 Task: Create a task  Implement a new network security system for a company , assign it to team member softage.5@softage.net in the project AgileFusion and update the status of the task to  On Track  , set the priority of the task to Low
Action: Mouse moved to (75, 461)
Screenshot: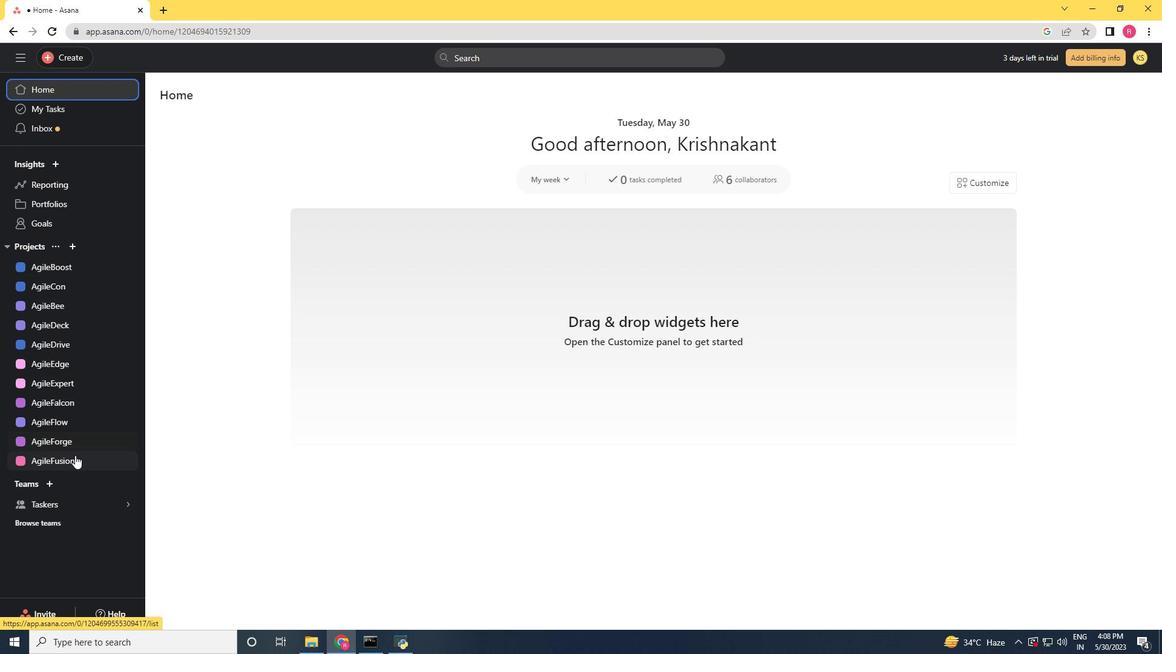 
Action: Mouse pressed left at (75, 461)
Screenshot: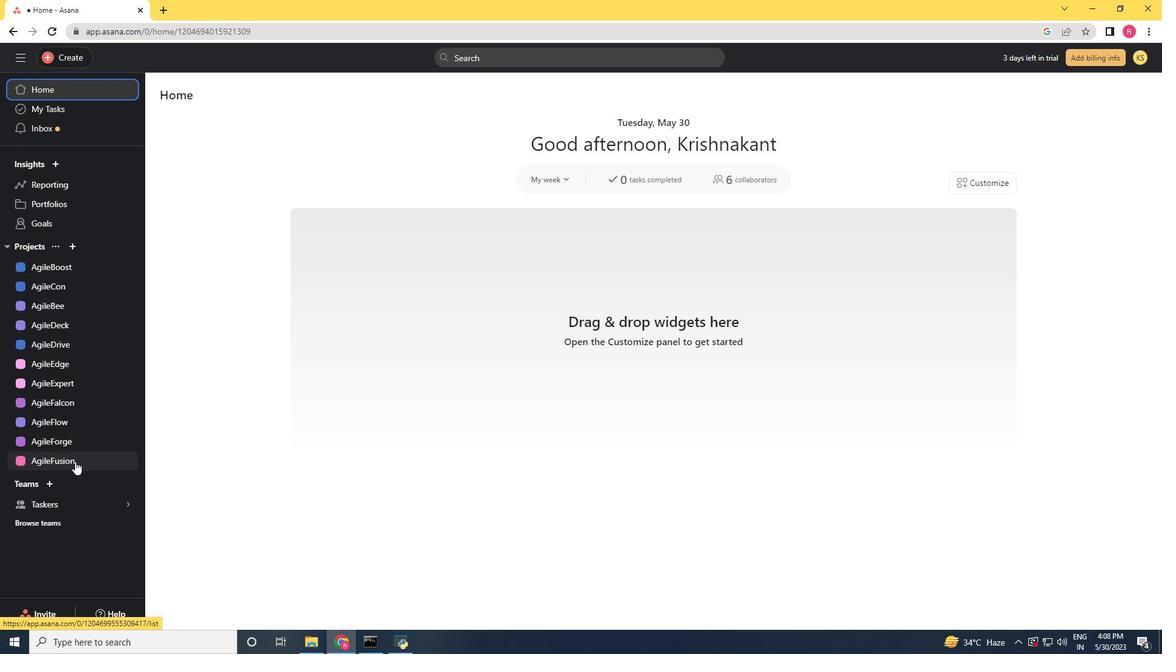 
Action: Mouse moved to (70, 59)
Screenshot: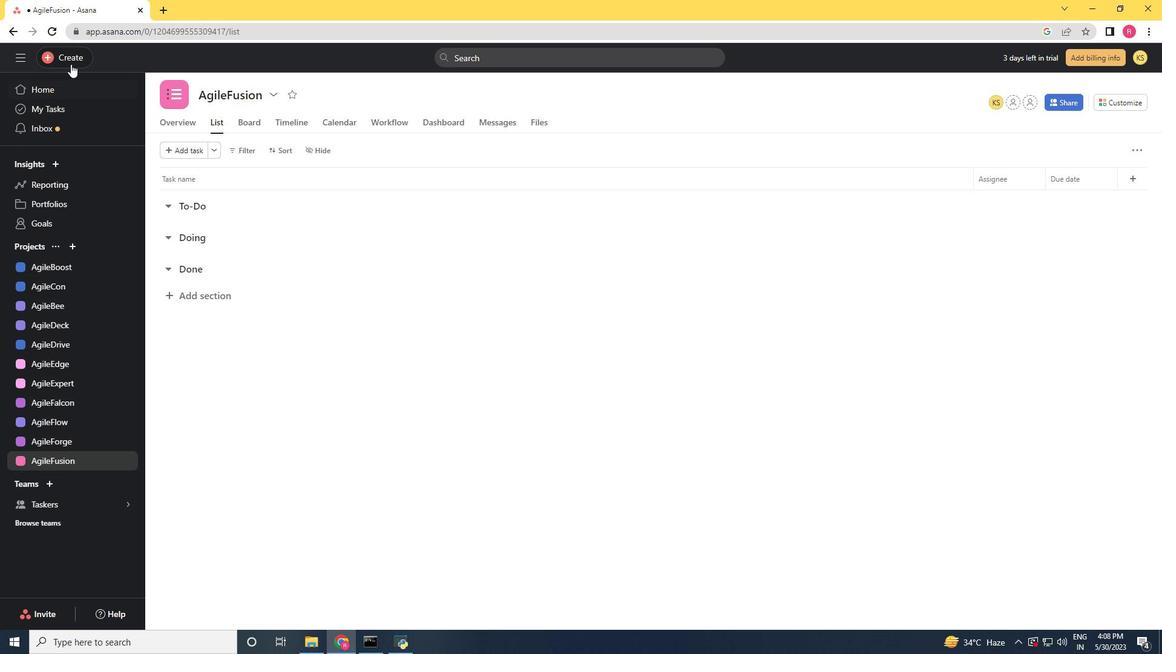 
Action: Mouse pressed left at (70, 59)
Screenshot: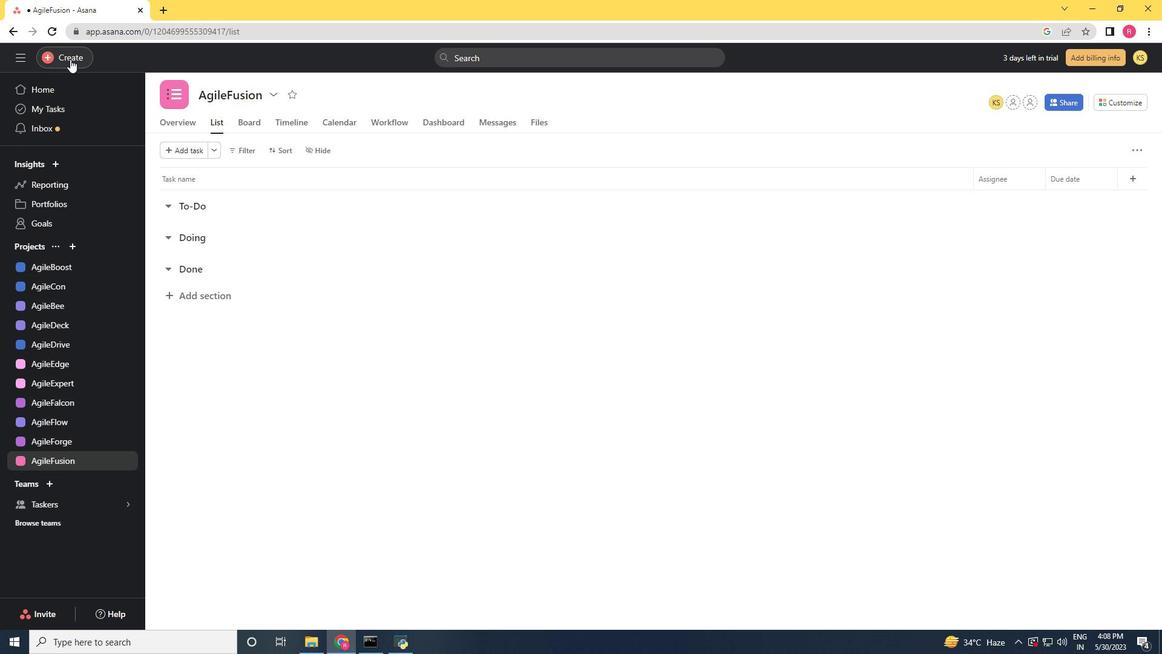 
Action: Mouse moved to (119, 61)
Screenshot: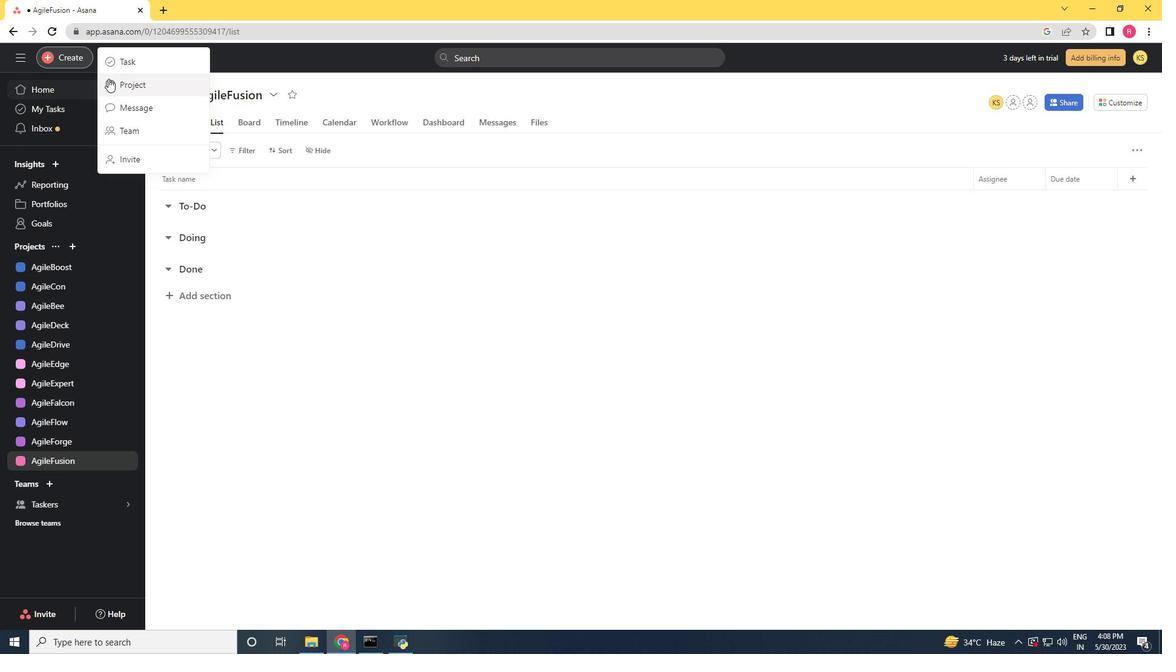 
Action: Mouse pressed left at (119, 61)
Screenshot: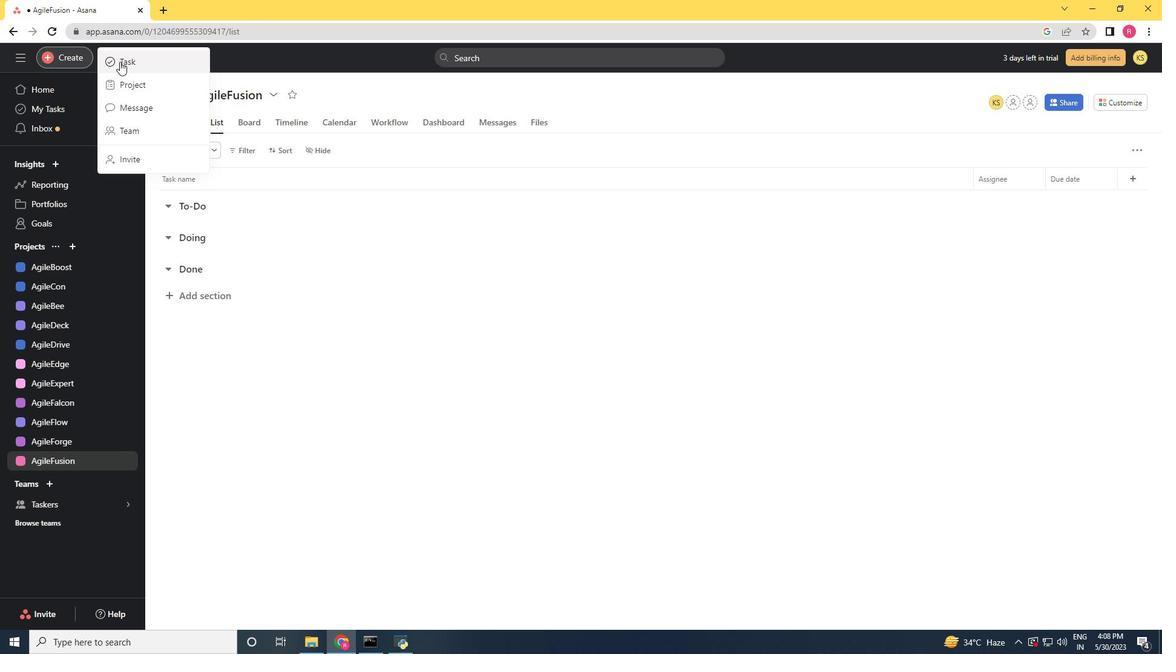 
Action: Key pressed <Key.shift><Key.shift><Key.shift><Key.shift><Key.shift><Key.shift><Key.shift><Key.shift><Key.shift><Key.shift><Key.shift><Key.shift><Key.shift><Key.shift><Key.shift><Key.shift>Implement<Key.space>a<Key.space>new<Key.space>network<Key.space>security<Key.space>system<Key.space>d<Key.backspace>foe<Key.backspace>r<Key.space>a<Key.space>company
Screenshot: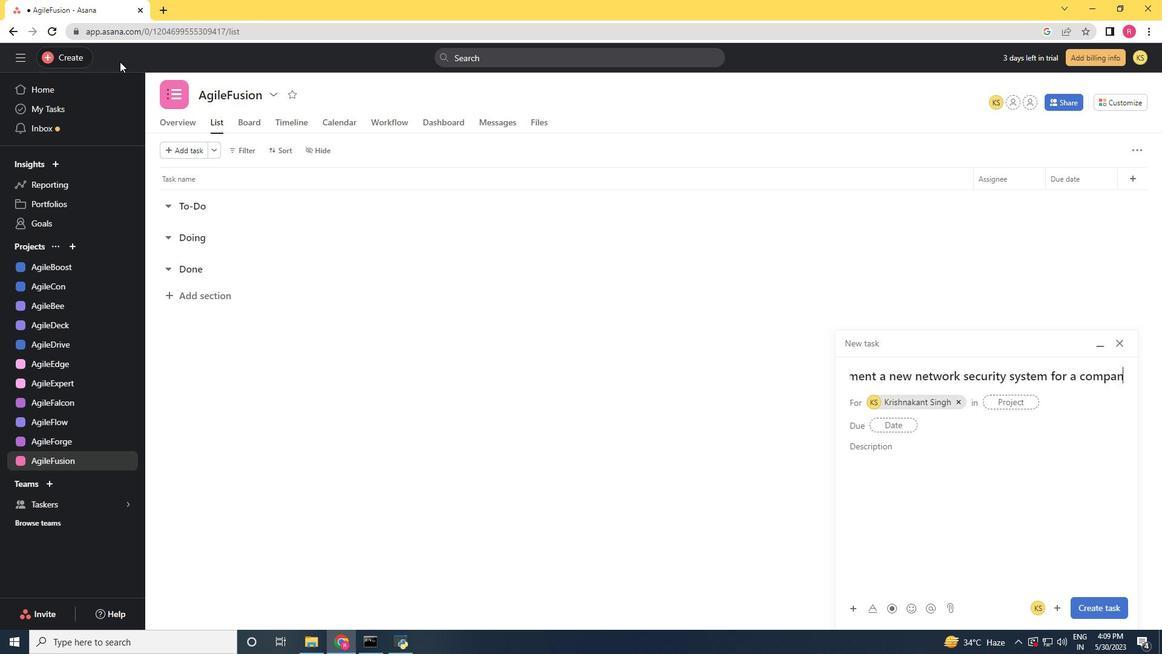 
Action: Mouse moved to (962, 403)
Screenshot: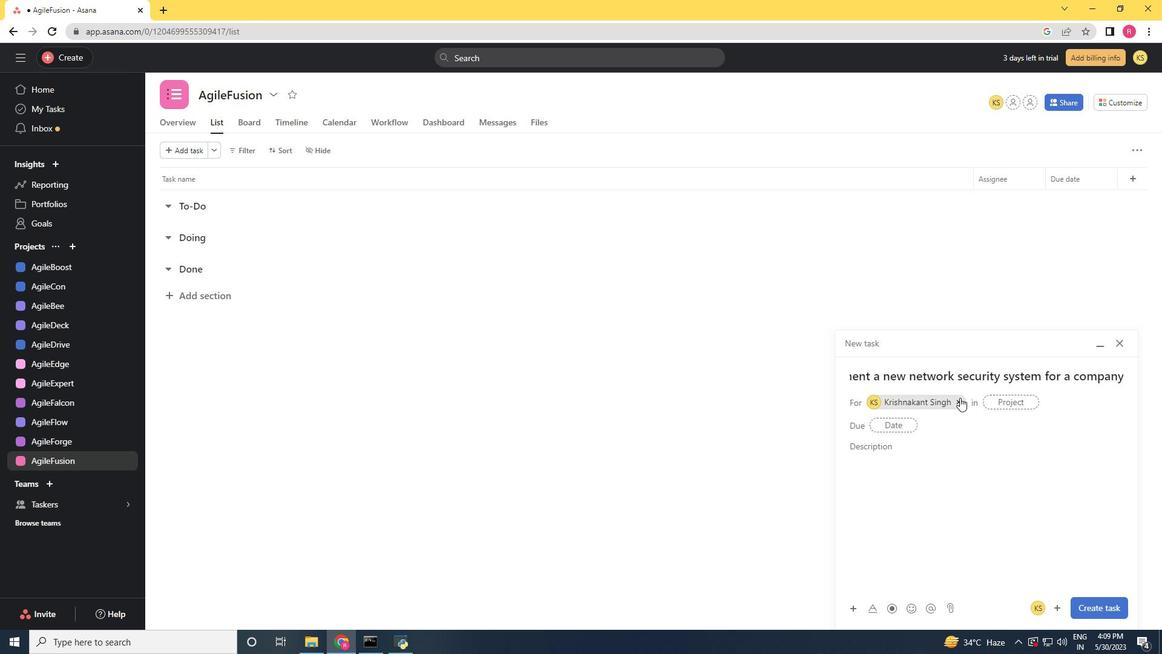 
Action: Mouse pressed left at (962, 403)
Screenshot: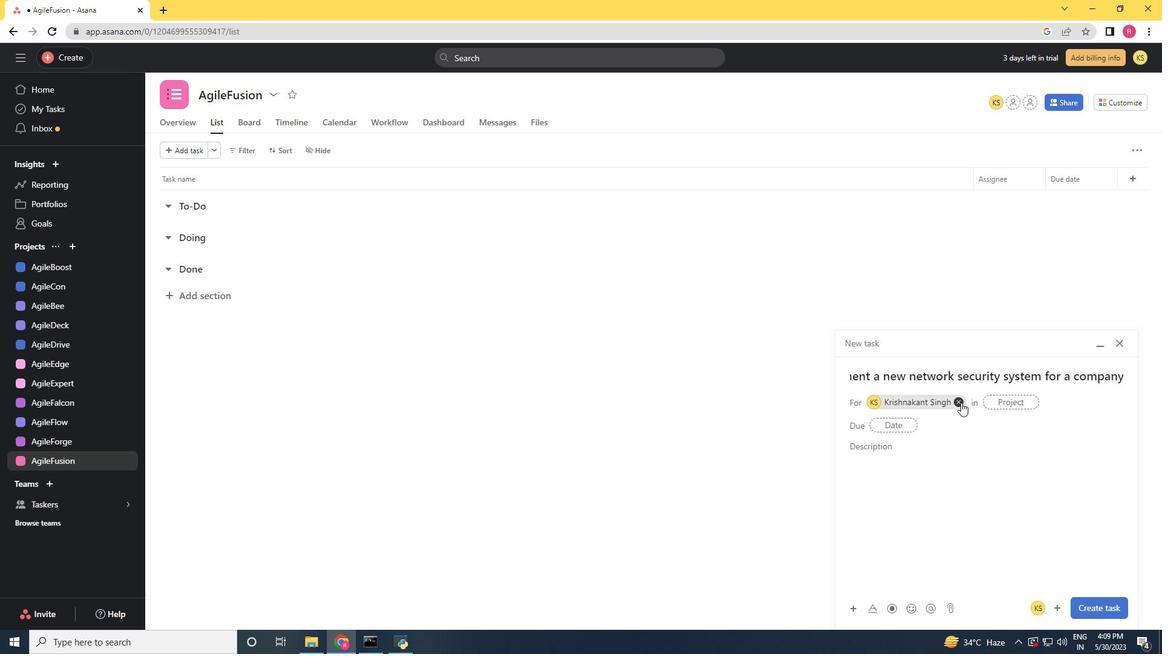 
Action: Mouse moved to (889, 402)
Screenshot: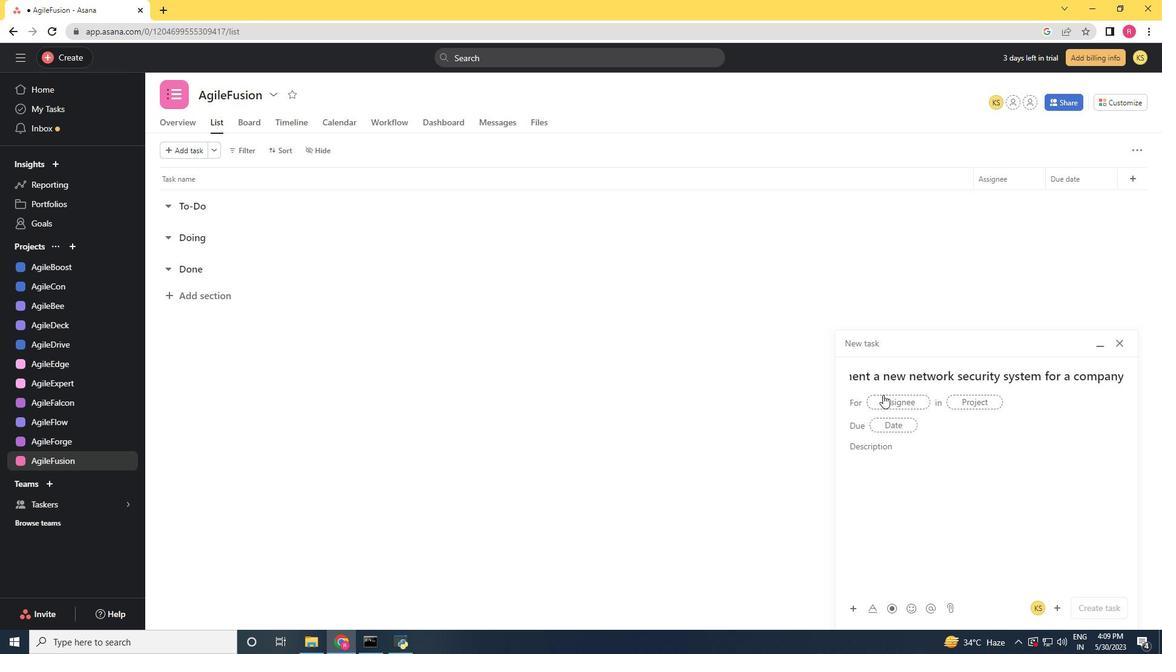 
Action: Mouse pressed left at (889, 402)
Screenshot: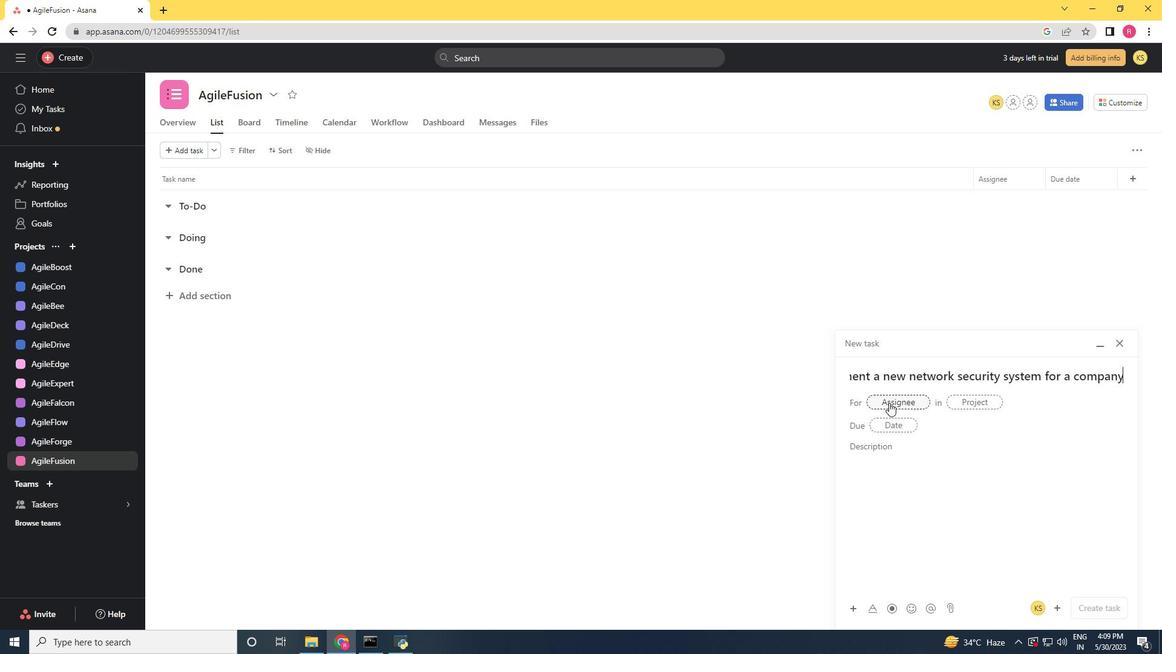 
Action: Key pressed softage.5<Key.shift>@sogatge.net
Screenshot: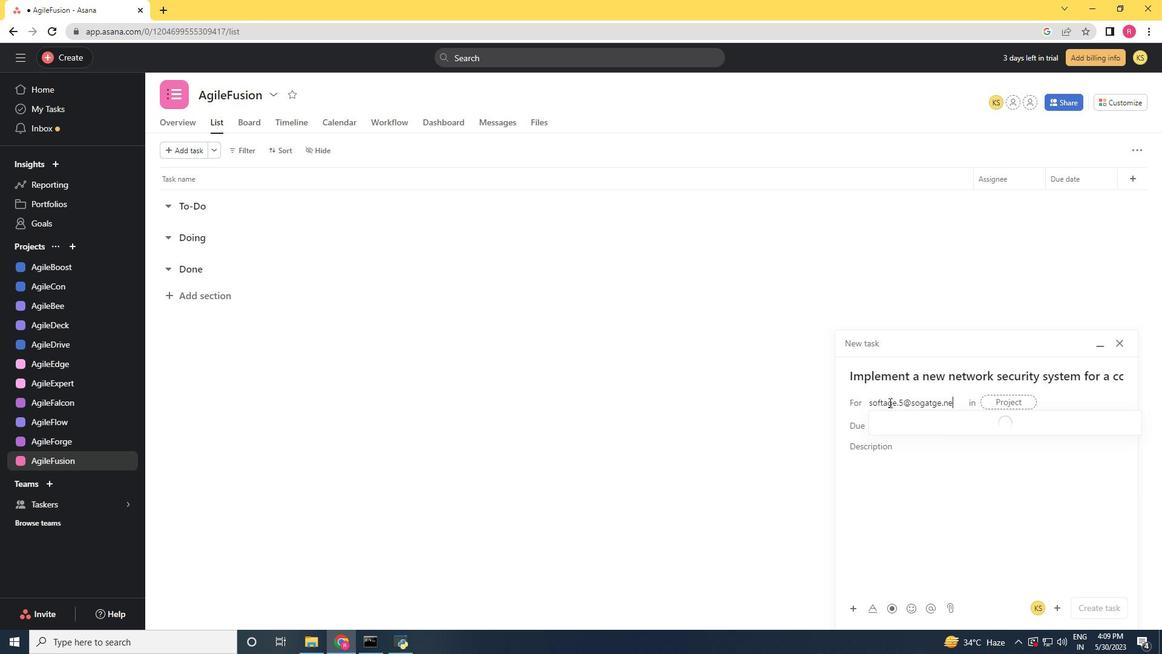 
Action: Mouse moved to (930, 405)
Screenshot: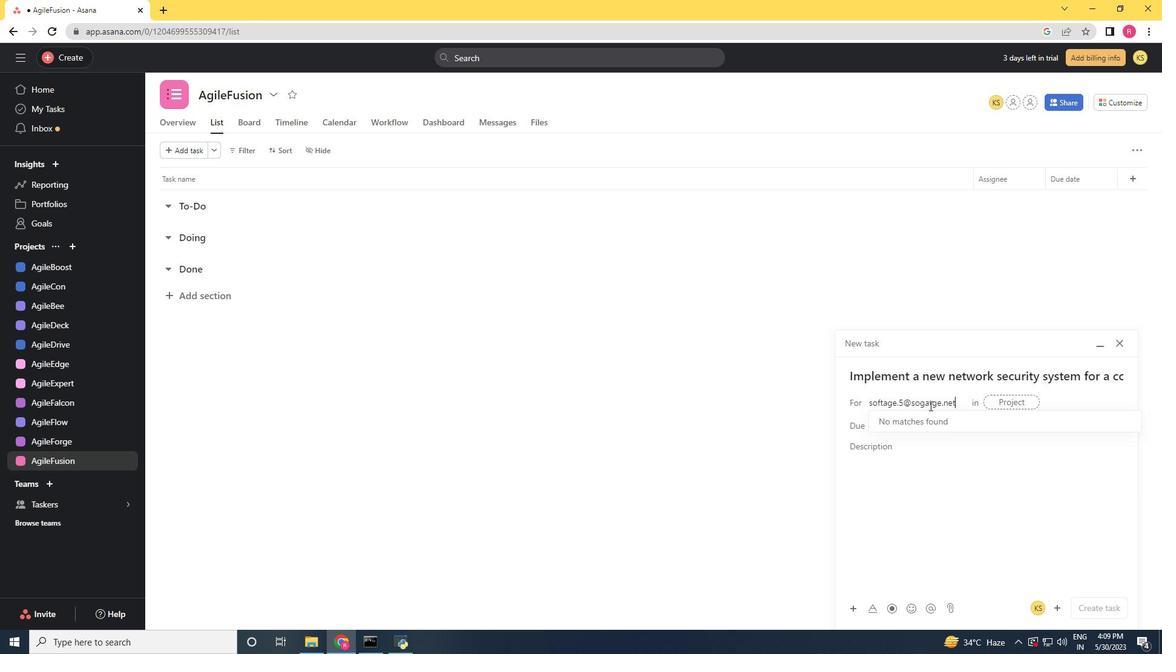 
Action: Mouse pressed left at (930, 405)
Screenshot: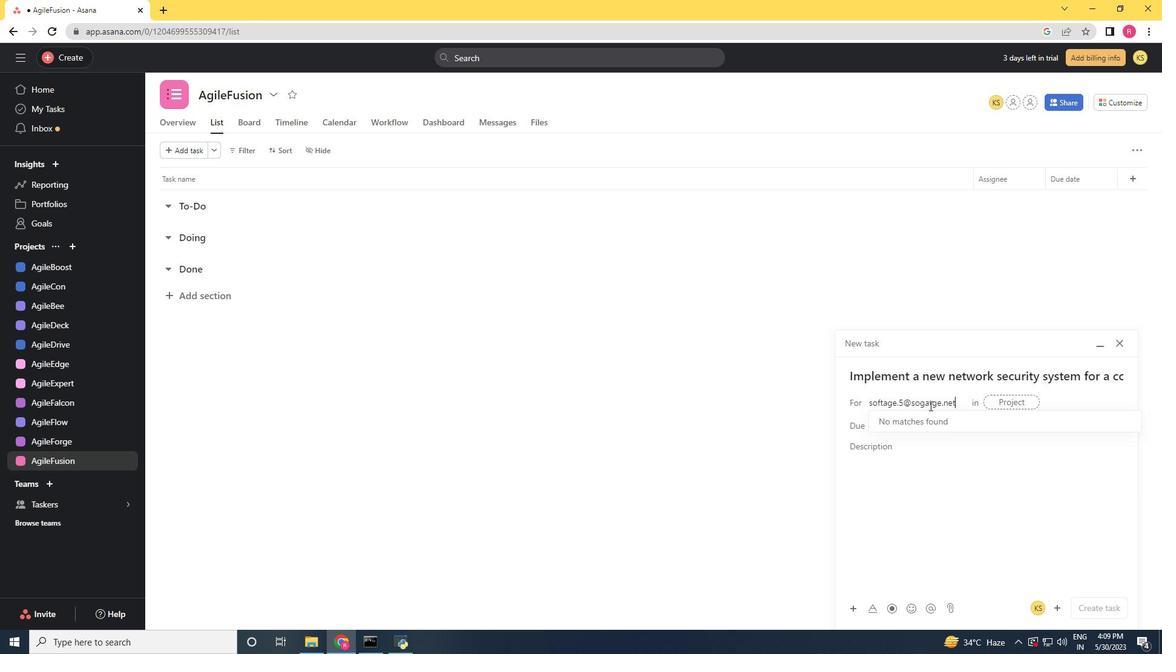 
Action: Key pressed <Key.backspace><Key.backspace>f
Screenshot: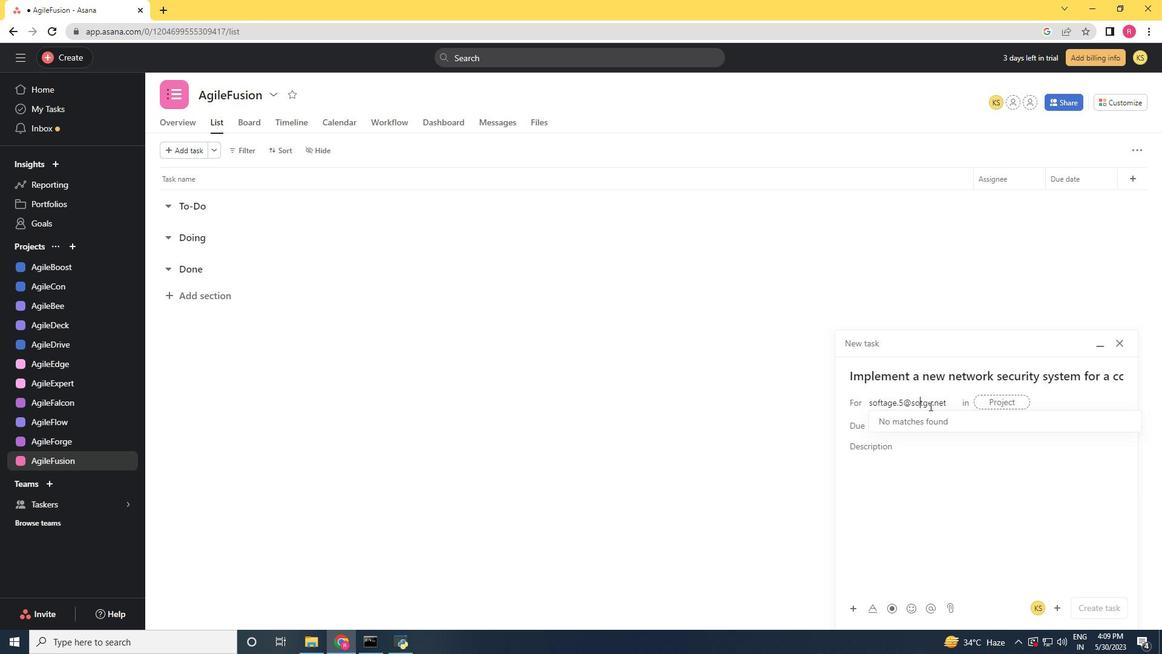 
Action: Mouse moved to (927, 403)
Screenshot: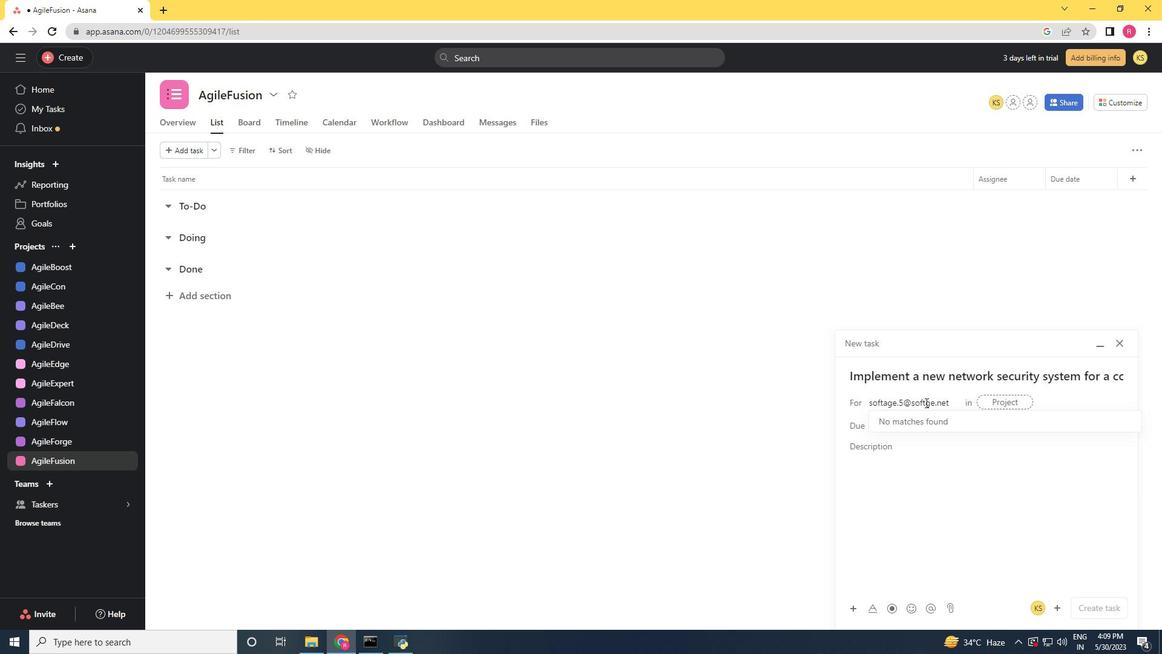 
Action: Mouse pressed left at (927, 403)
Screenshot: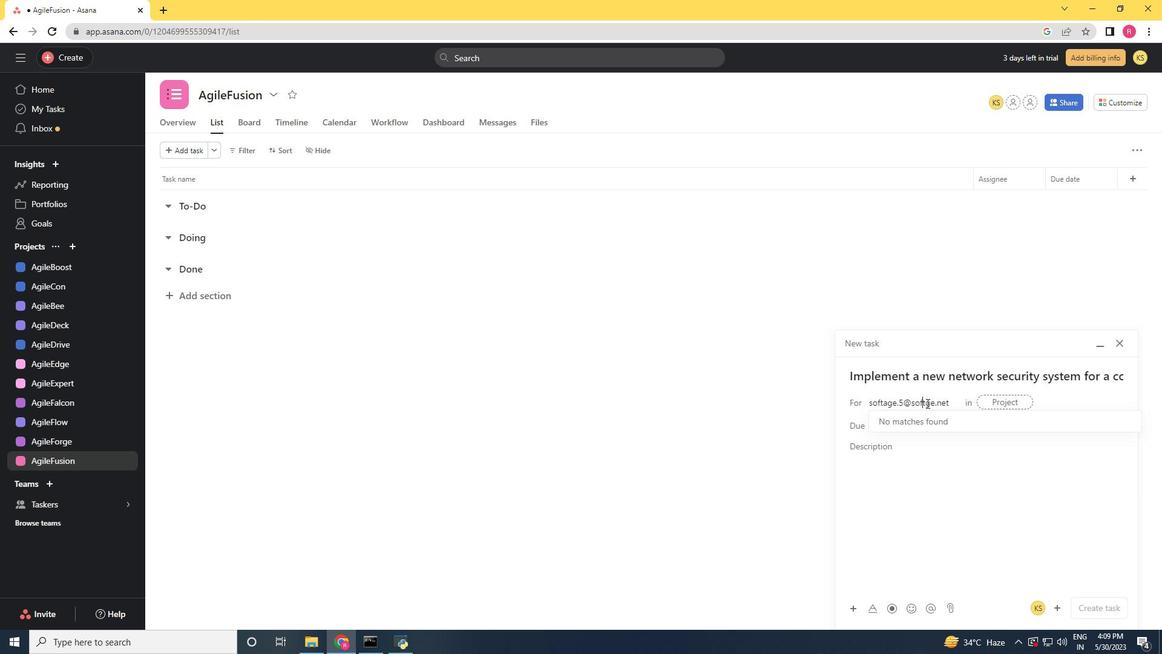 
Action: Key pressed a
Screenshot: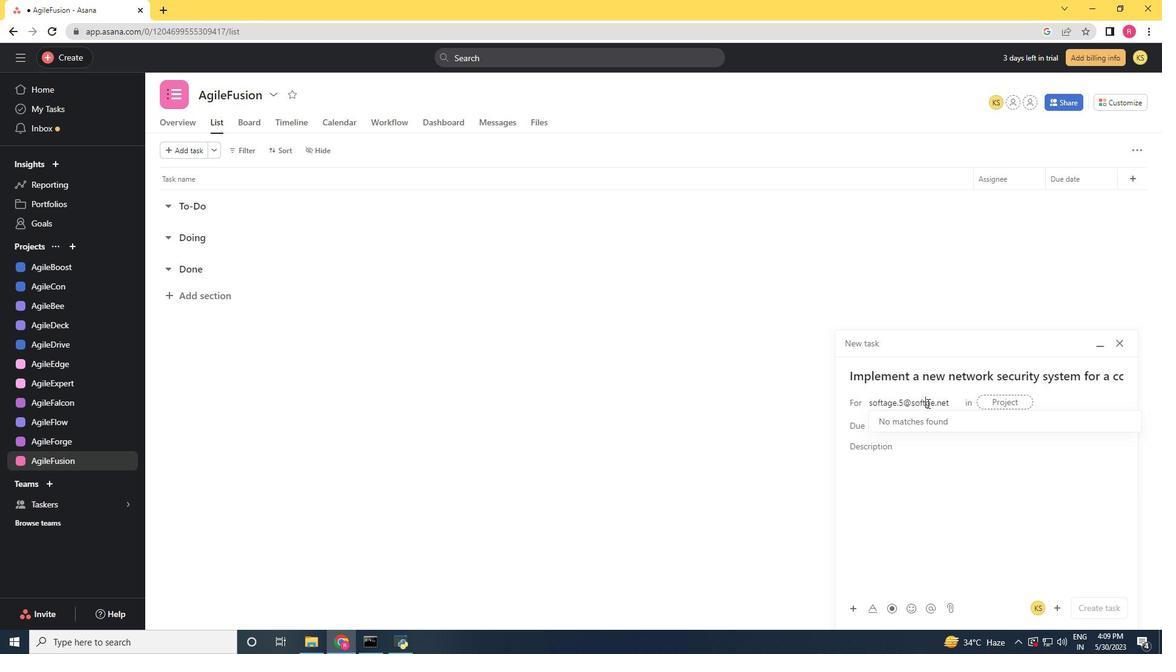 
Action: Mouse moved to (928, 423)
Screenshot: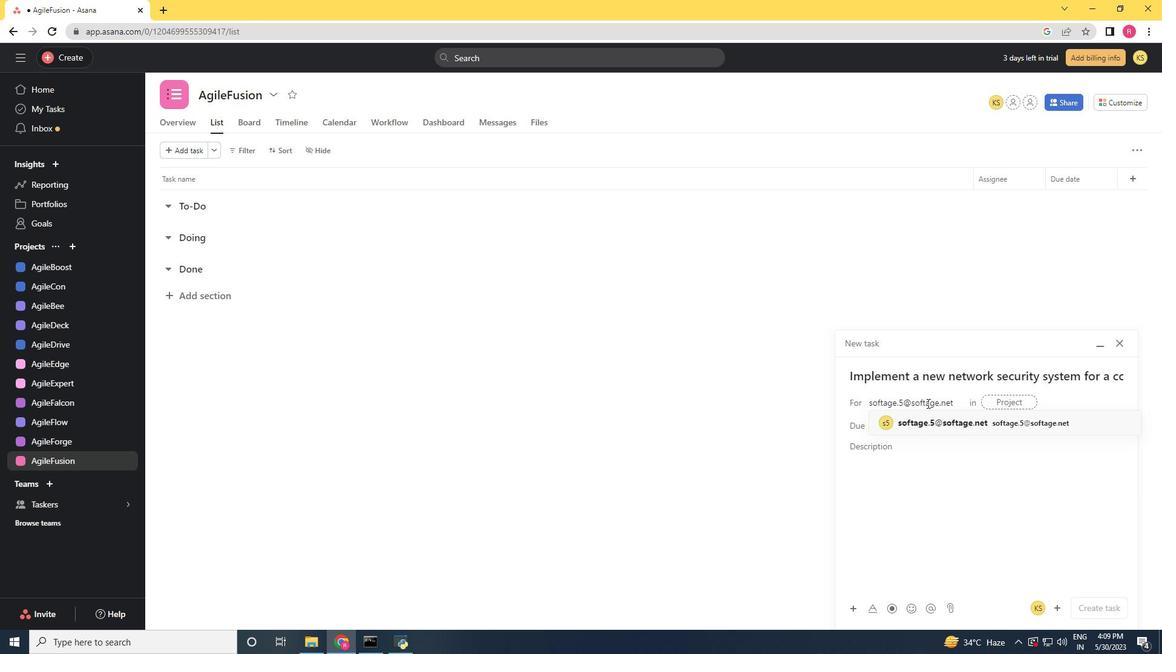 
Action: Mouse pressed left at (928, 423)
Screenshot: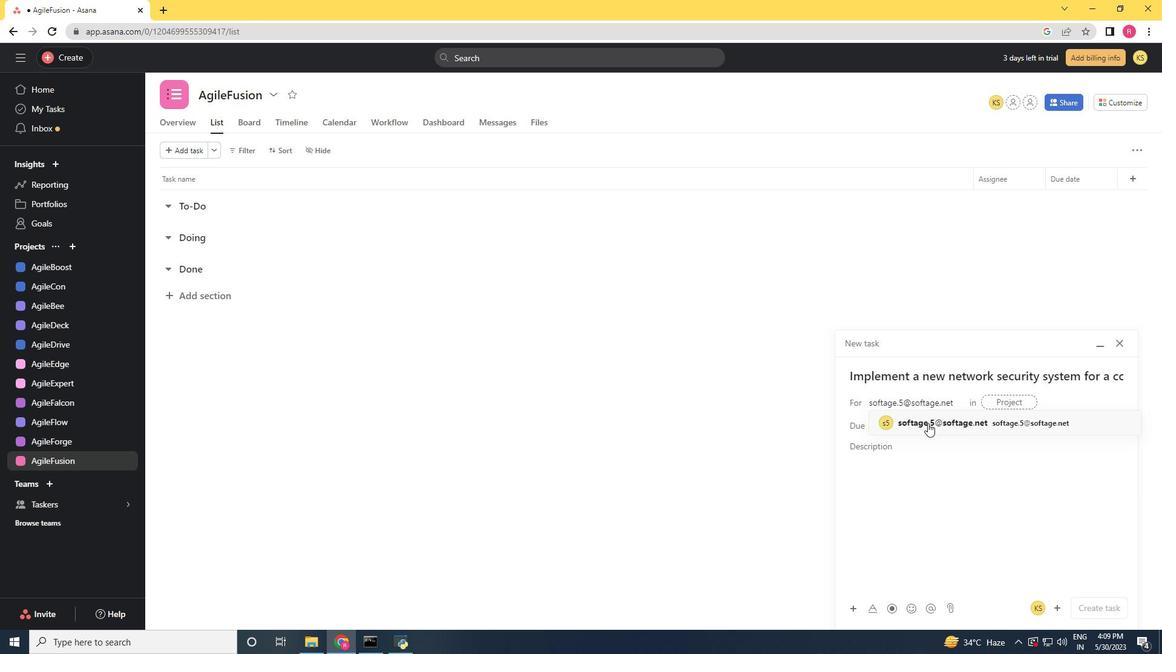 
Action: Mouse moved to (742, 424)
Screenshot: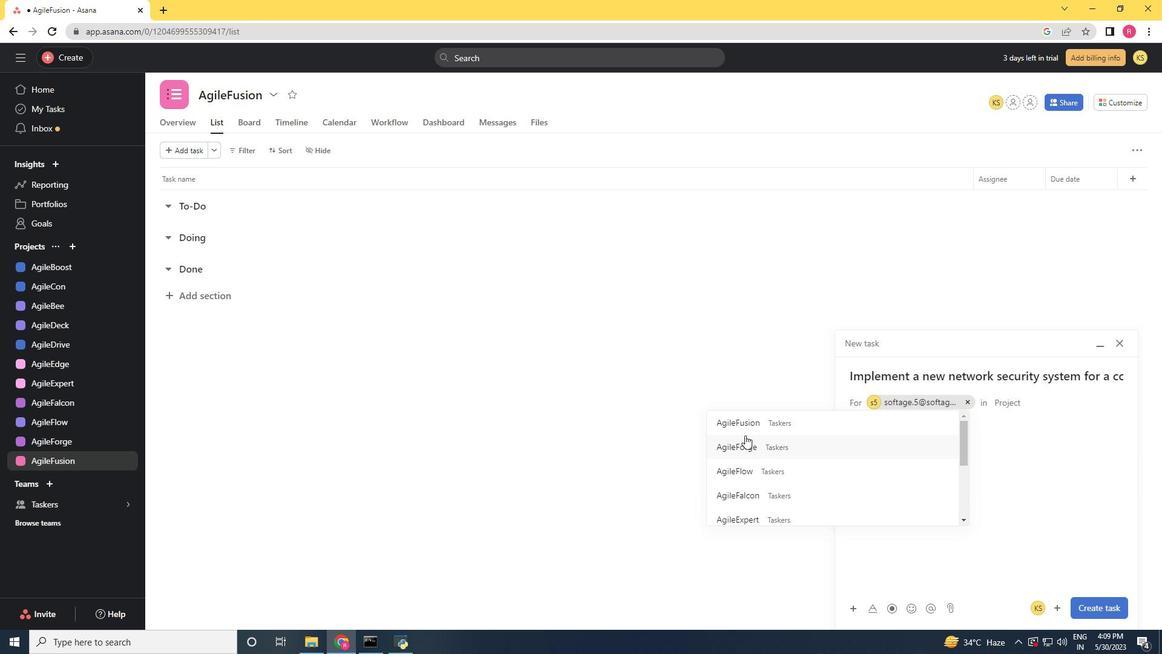 
Action: Mouse pressed left at (742, 424)
Screenshot: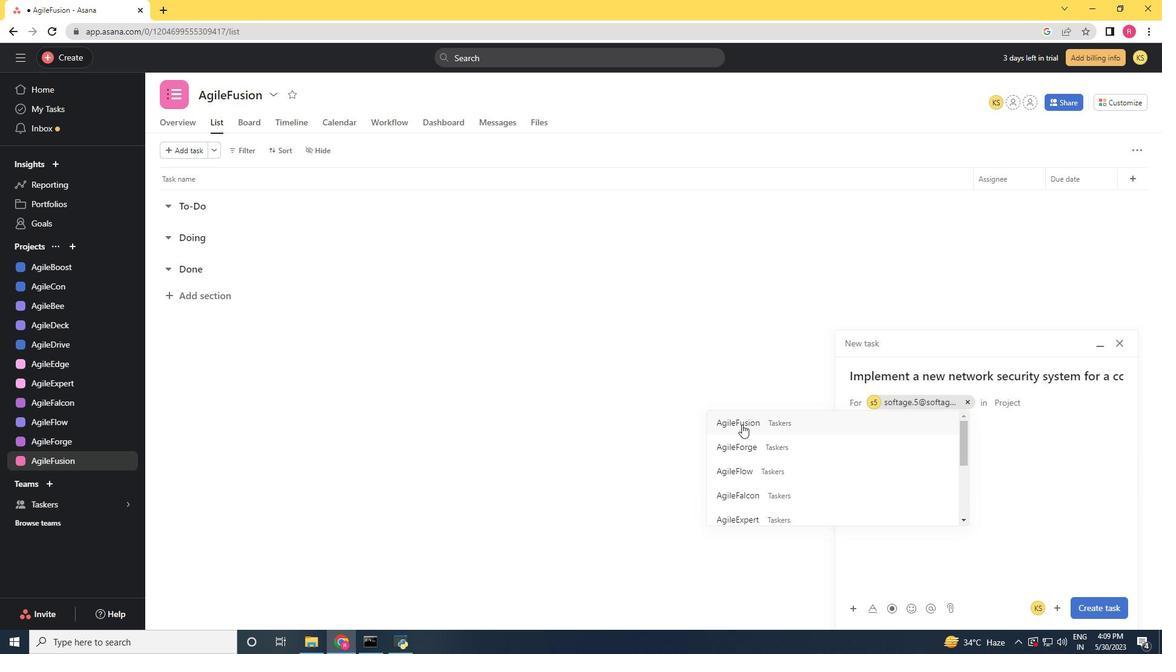 
Action: Mouse moved to (1094, 609)
Screenshot: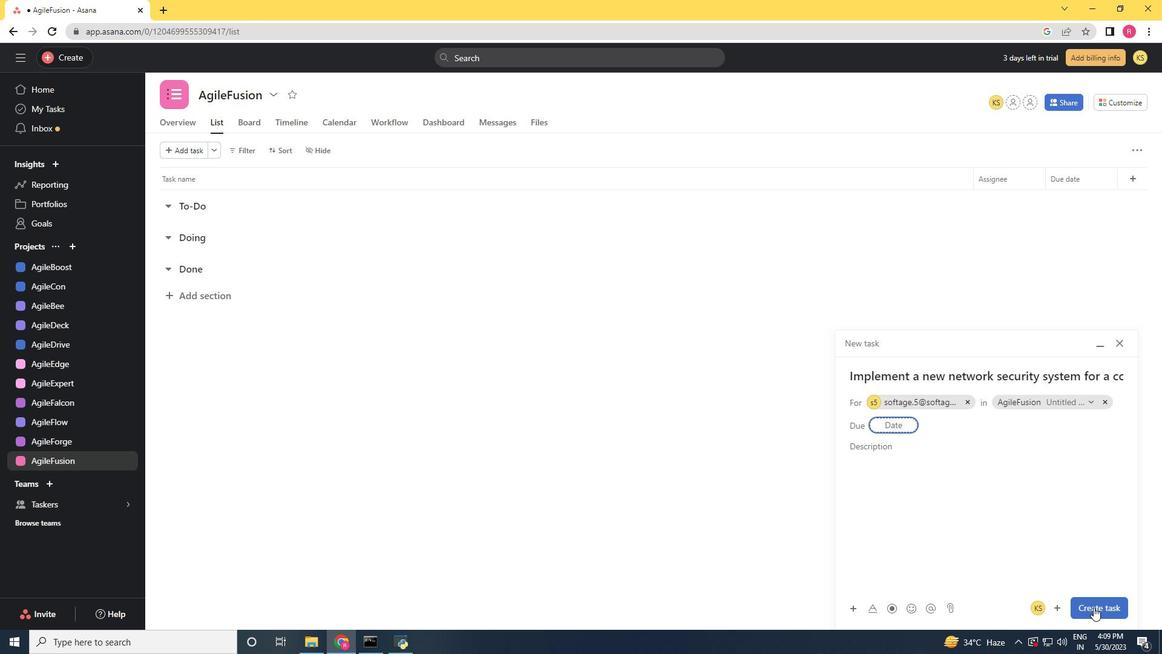 
Action: Mouse pressed left at (1094, 609)
Screenshot: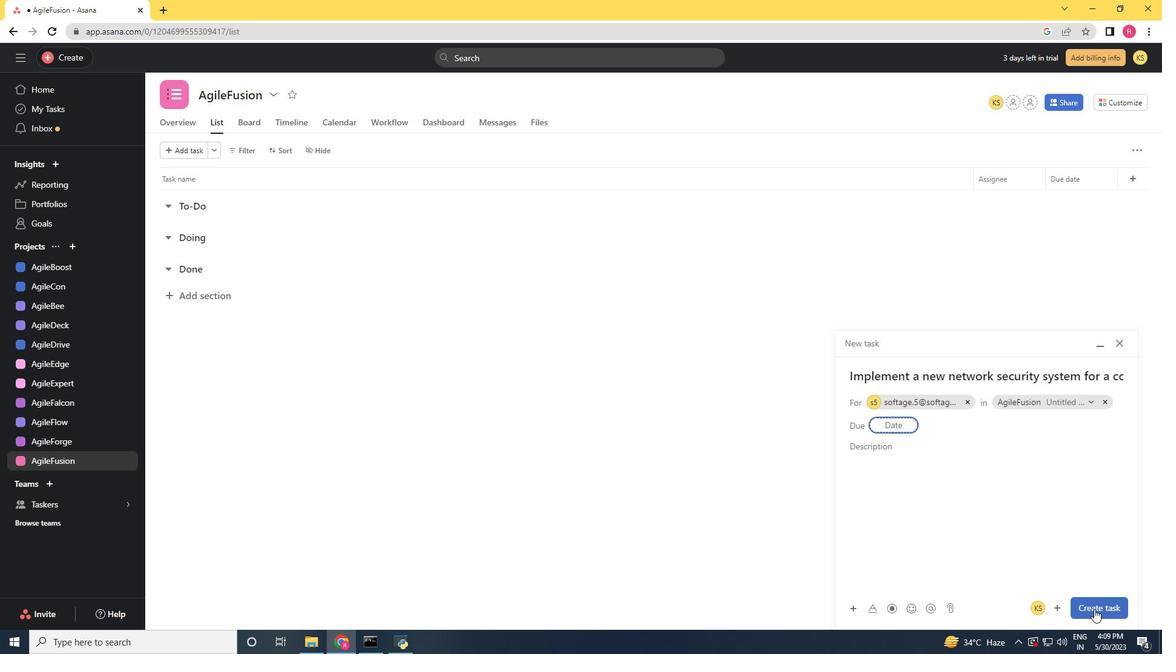 
Action: Mouse moved to (973, 177)
Screenshot: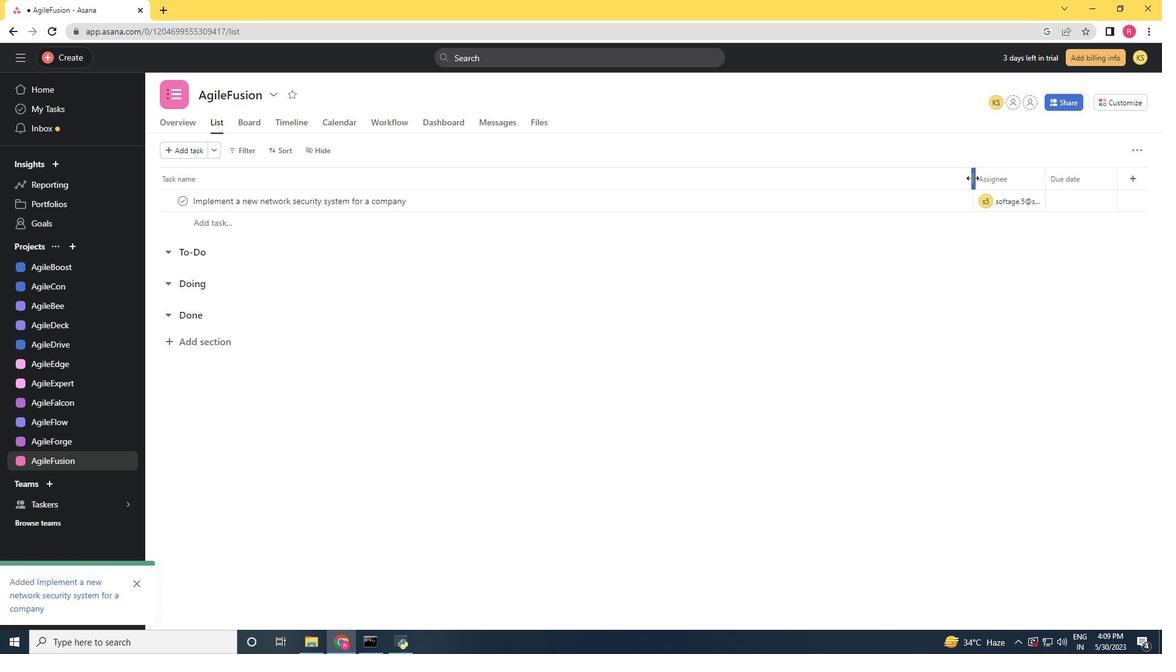 
Action: Mouse pressed left at (973, 177)
Screenshot: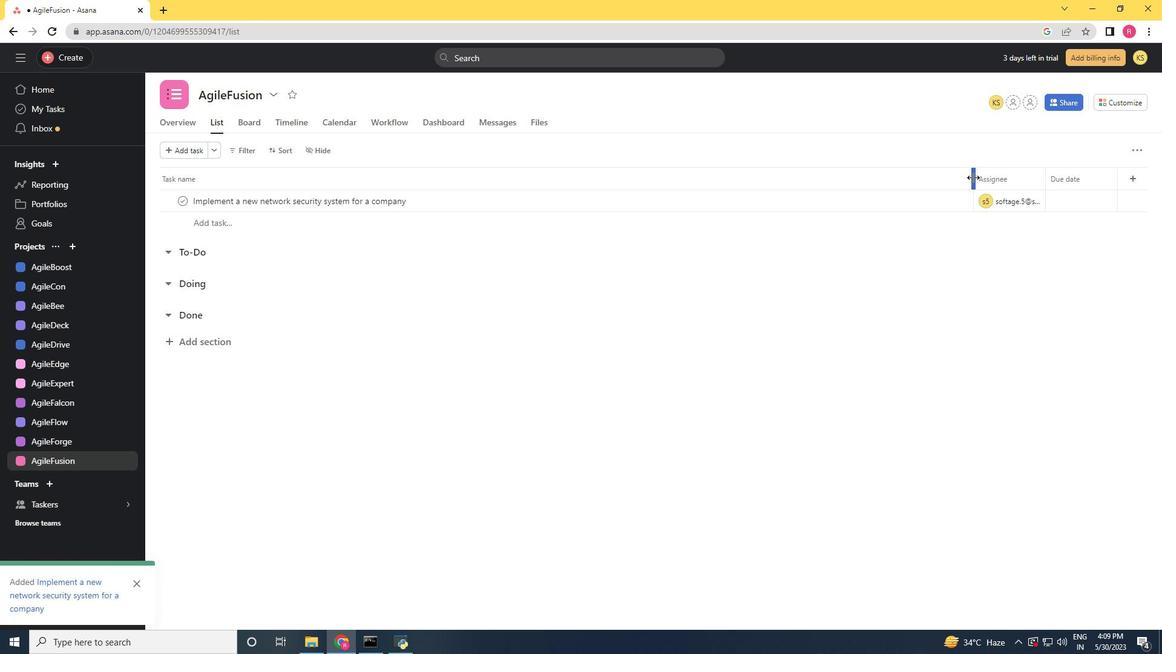 
Action: Mouse moved to (936, 177)
Screenshot: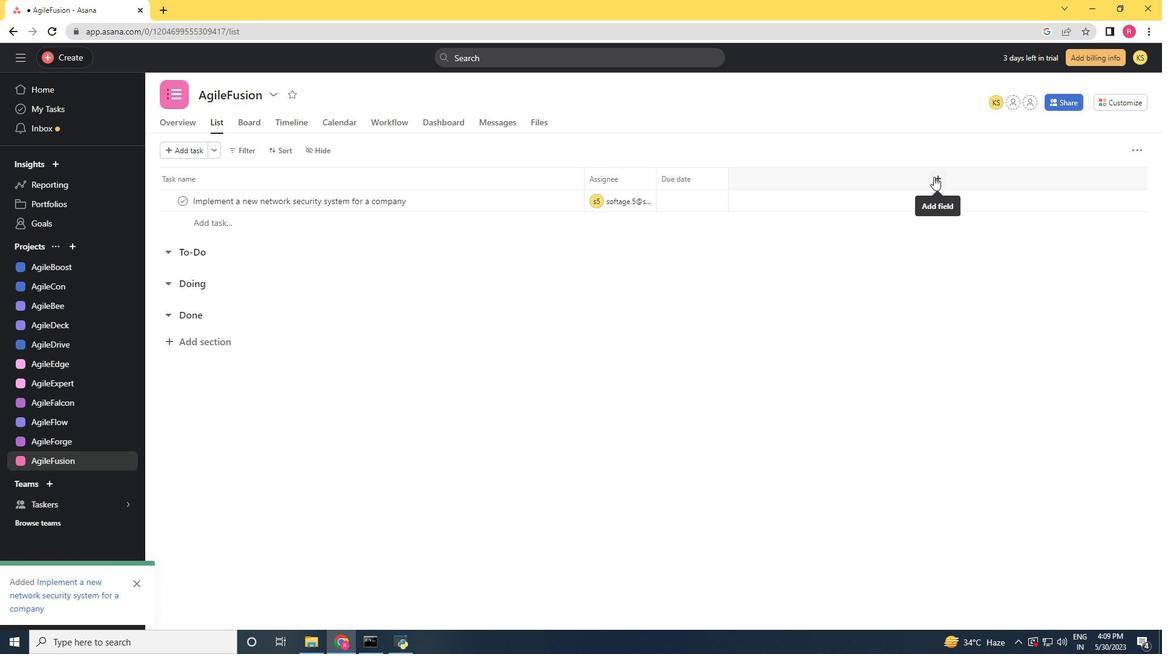 
Action: Mouse pressed left at (936, 177)
Screenshot: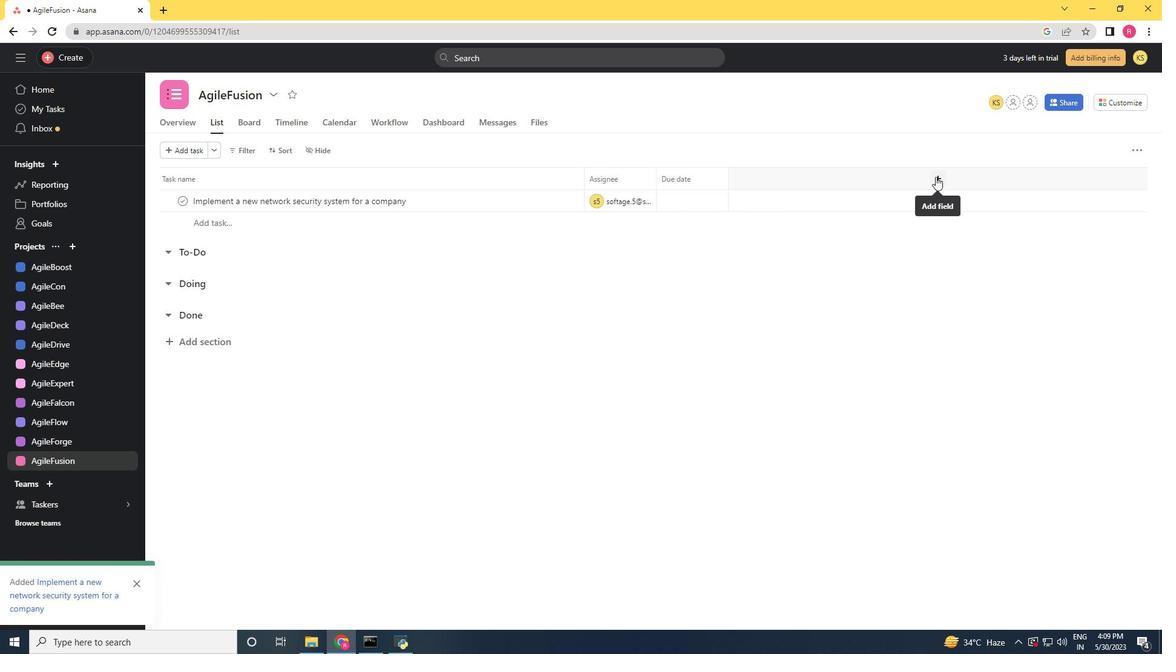 
Action: Mouse moved to (788, 316)
Screenshot: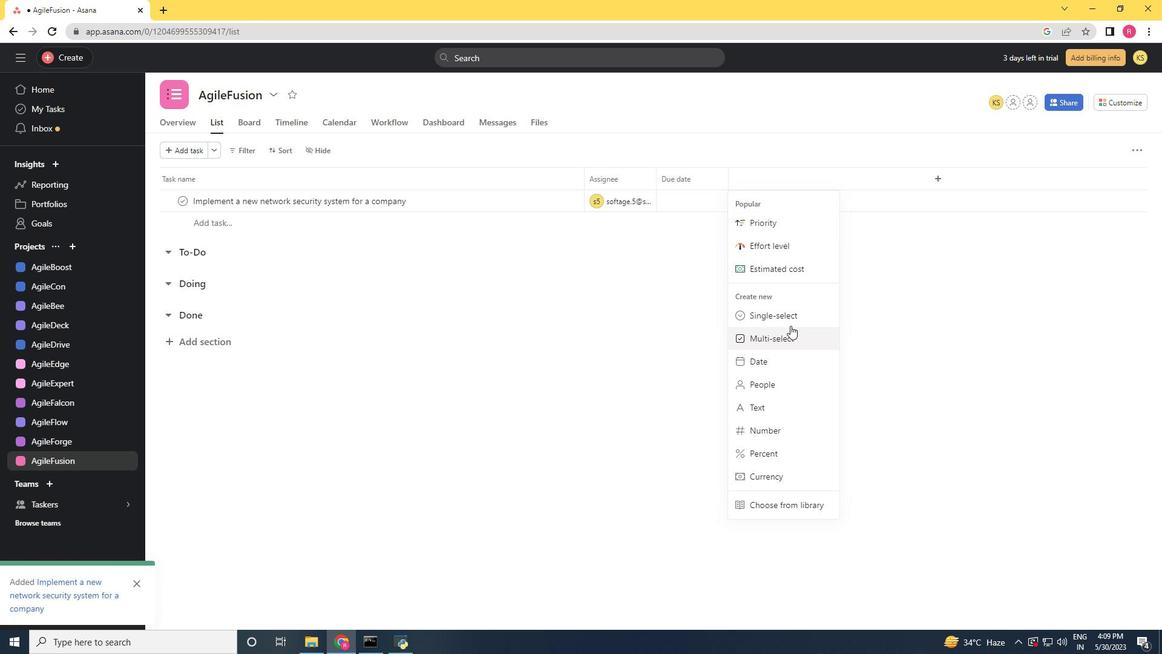 
Action: Mouse pressed left at (788, 316)
Screenshot: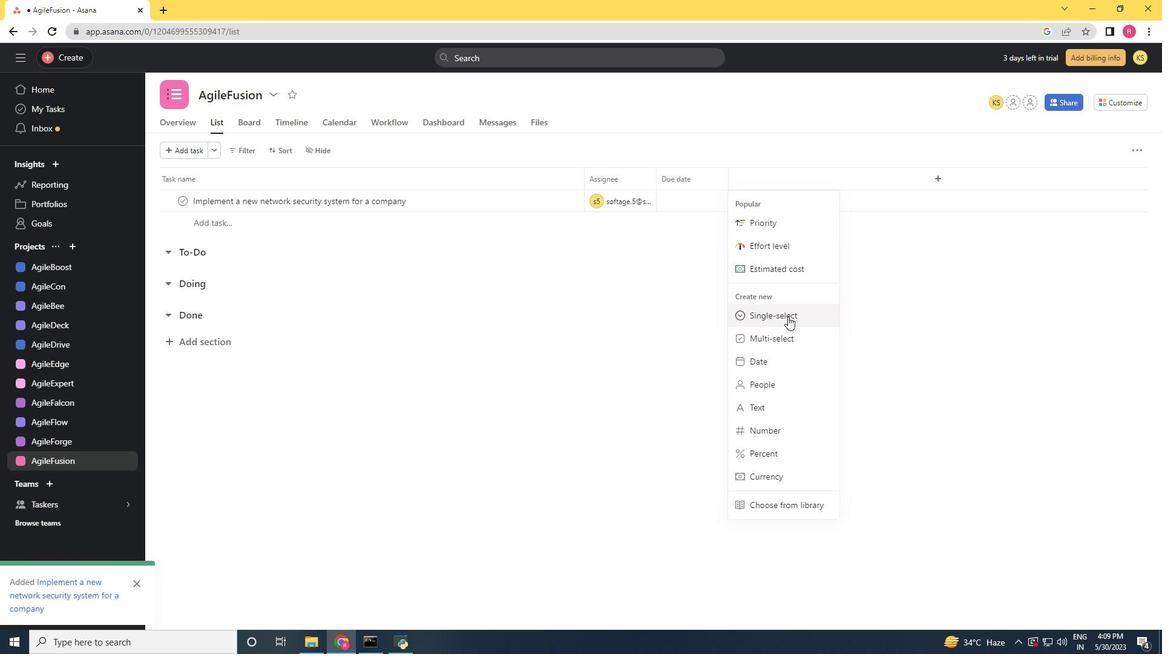 
Action: Key pressed <Key.shift><Key.shift><Key.shift><Key.shift><Key.shift><Key.shift><Key.shift><Key.shift><Key.shift><Key.shift>Sts<Key.backspace>atus<Key.space>
Screenshot: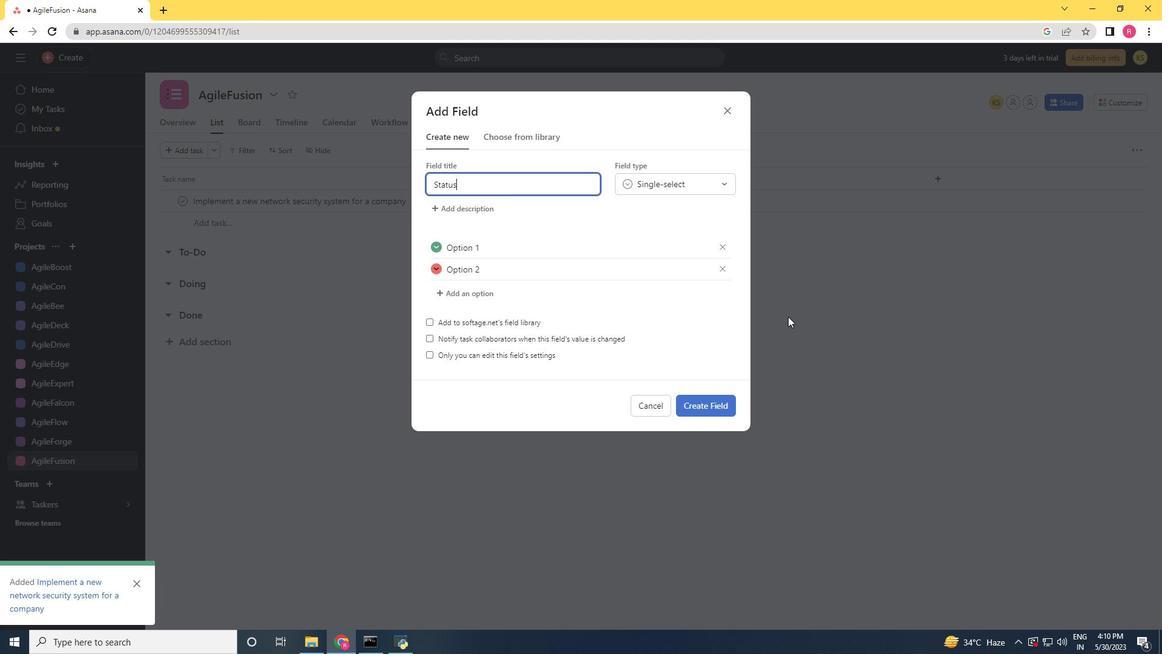 
Action: Mouse moved to (530, 251)
Screenshot: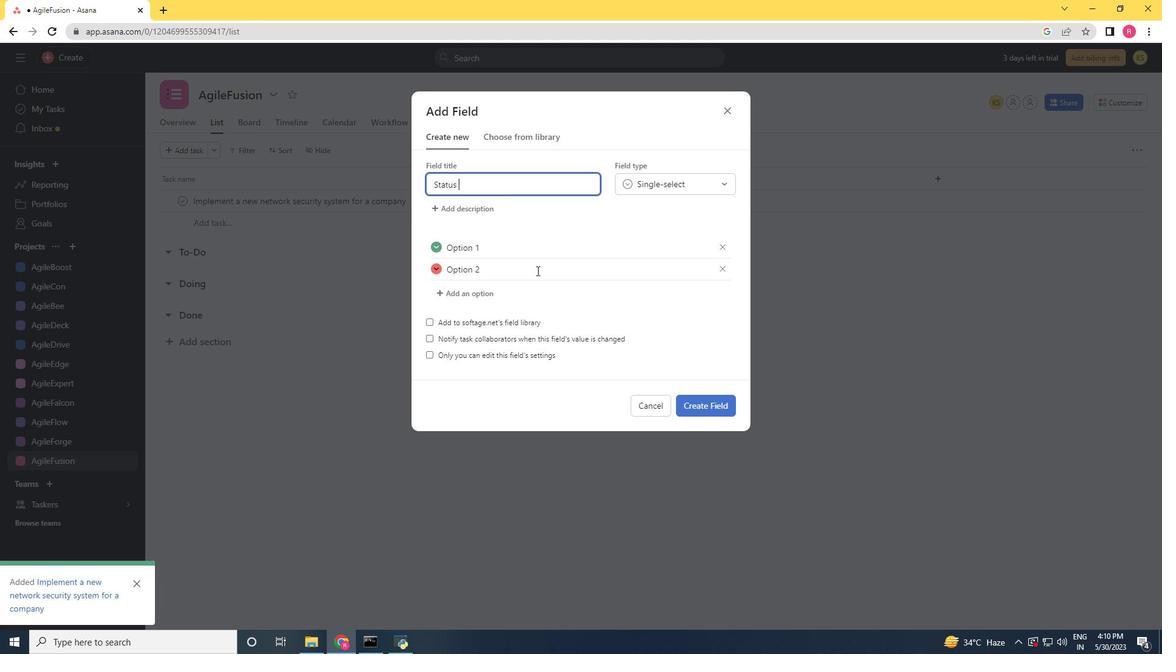 
Action: Mouse pressed left at (530, 251)
Screenshot: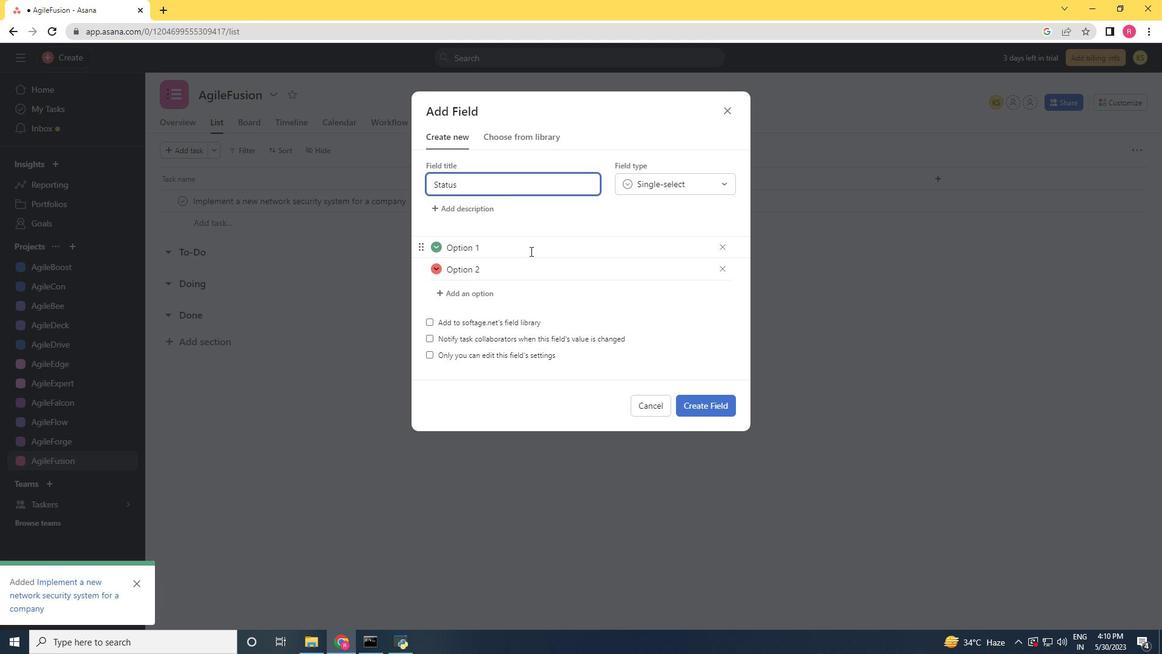 
Action: Key pressed <Key.backspace><Key.backspace><Key.backspace><Key.backspace><Key.backspace><Key.backspace><Key.backspace><Key.backspace><Key.shift>On<Key.space><Key.shift>Track<Key.enter><Key.shift>Off<Key.space><Key.shift>Track<Key.enter><Key.shift><Key.shift><Key.shift><Key.shift><Key.shift><Key.shift><Key.shift><Key.shift><Key.shift><Key.shift><Key.shift><Key.shift><Key.shift><Key.shift><Key.shift><Key.shift><Key.shift><Key.shift><Key.shift><Key.shift><Key.shift><Key.shift>At<Key.space><Key.shift>Risk
Screenshot: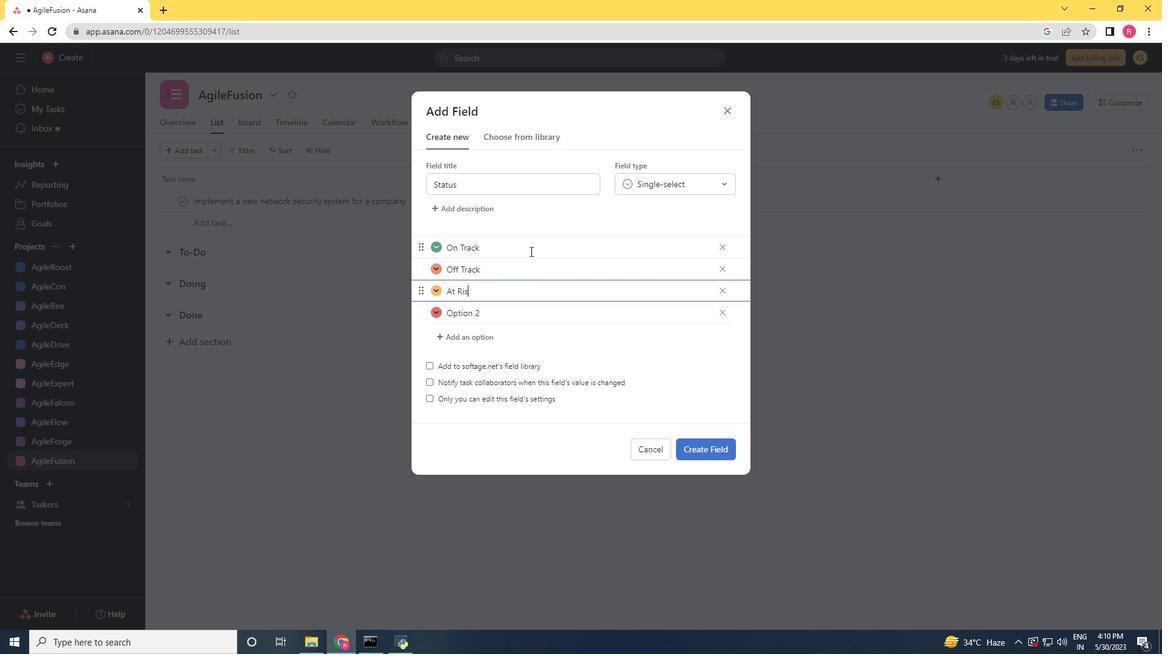 
Action: Mouse moved to (729, 316)
Screenshot: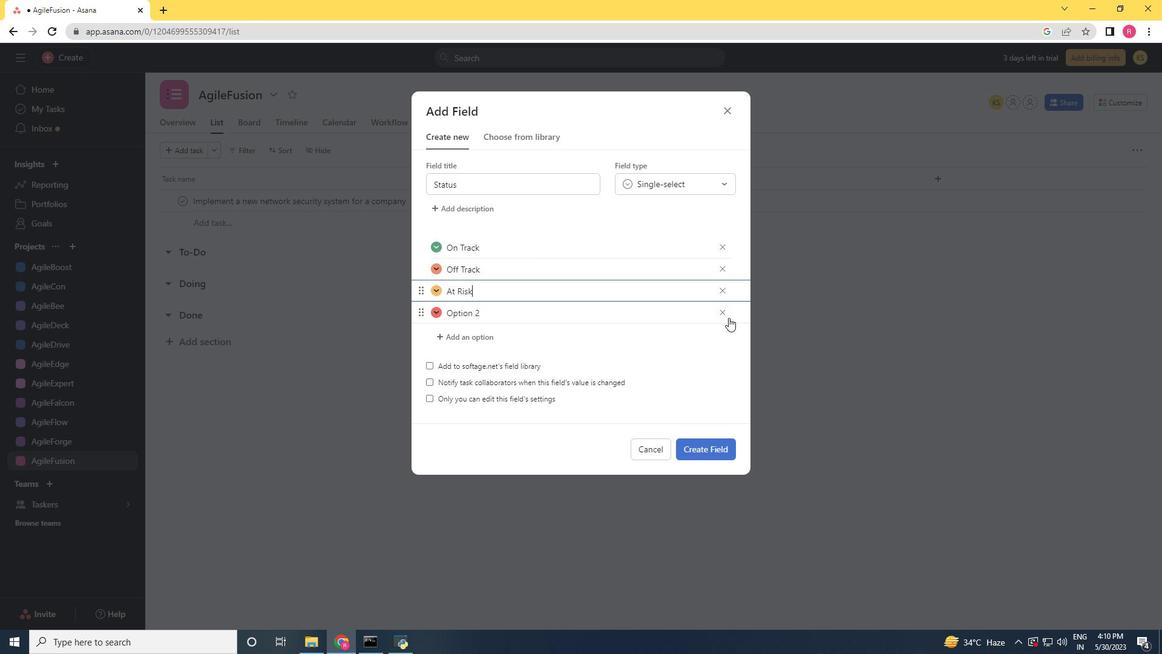 
Action: Mouse pressed left at (729, 316)
Screenshot: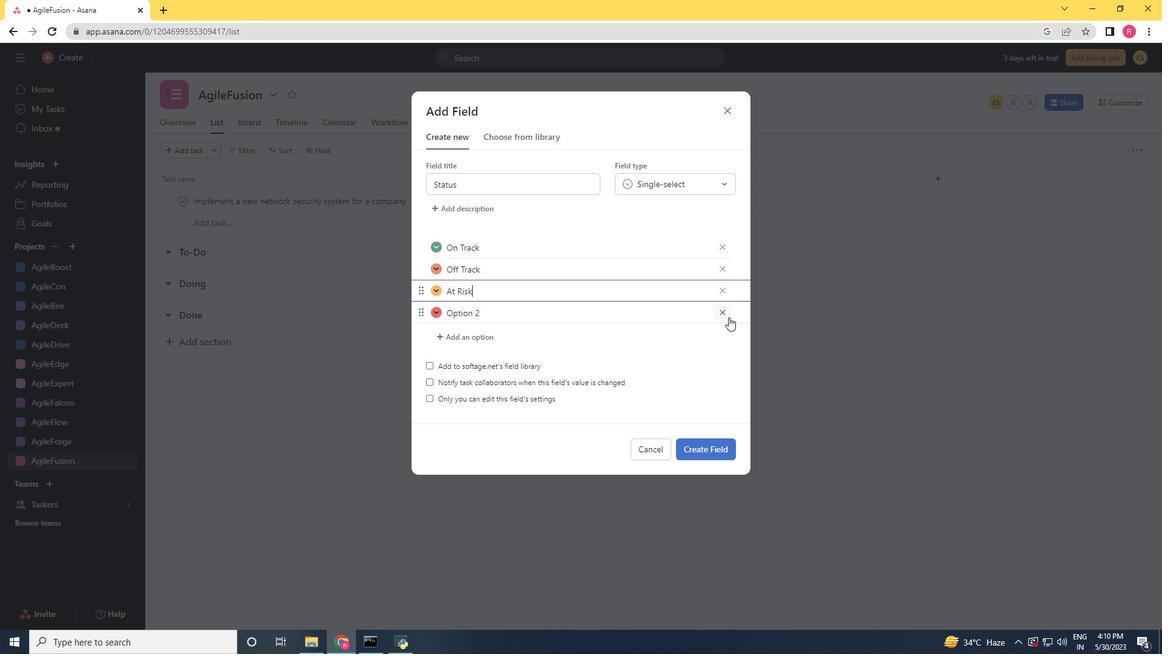 
Action: Mouse moved to (701, 429)
Screenshot: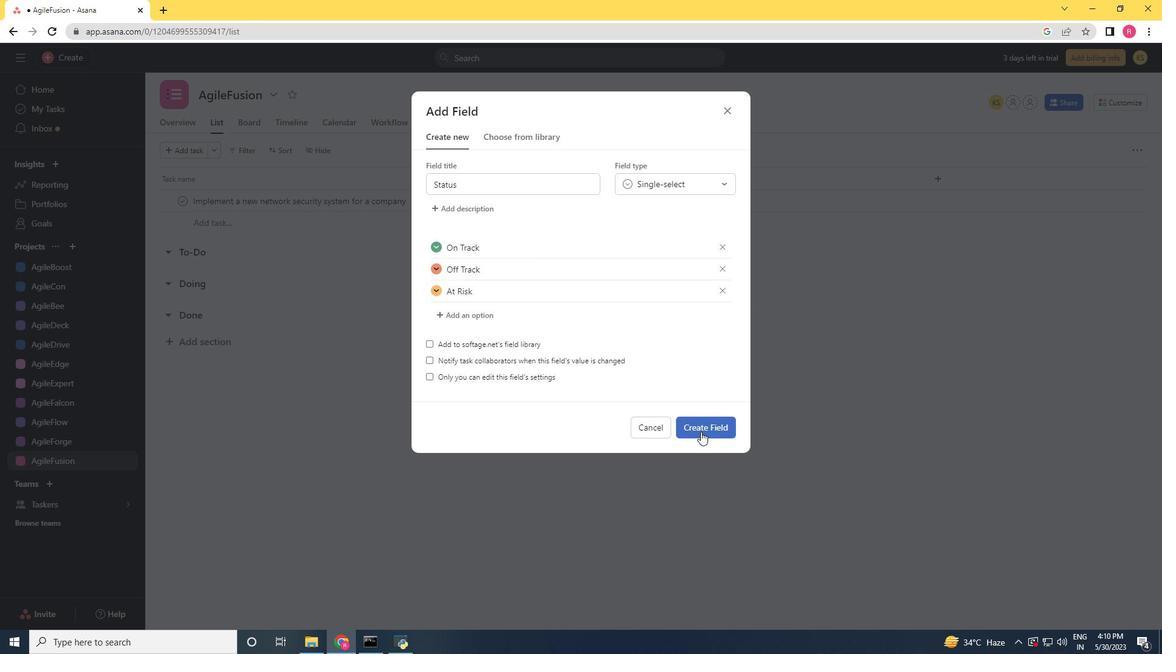 
Action: Mouse pressed left at (701, 429)
Screenshot: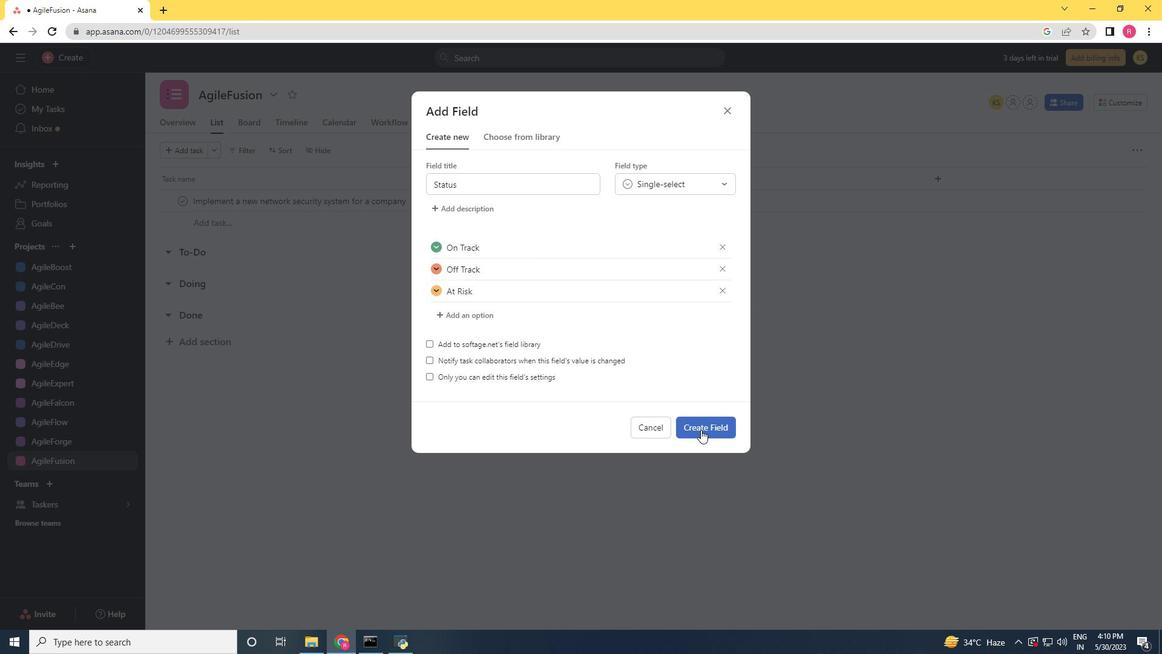 
Action: Mouse moved to (773, 205)
Screenshot: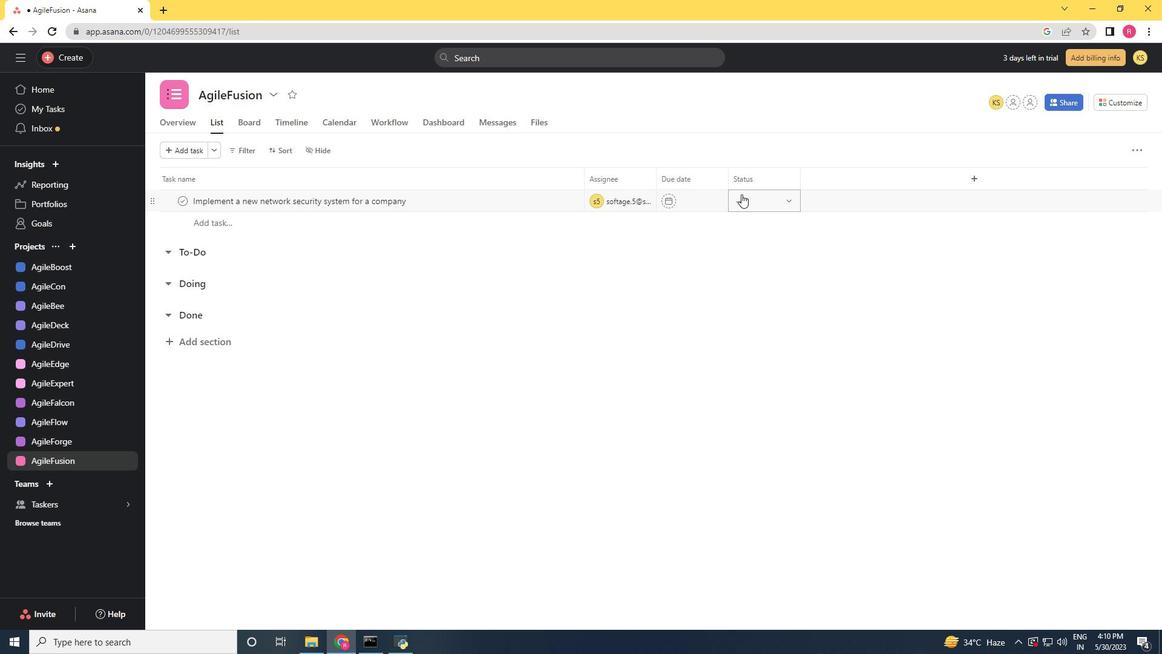 
Action: Mouse pressed left at (773, 205)
Screenshot: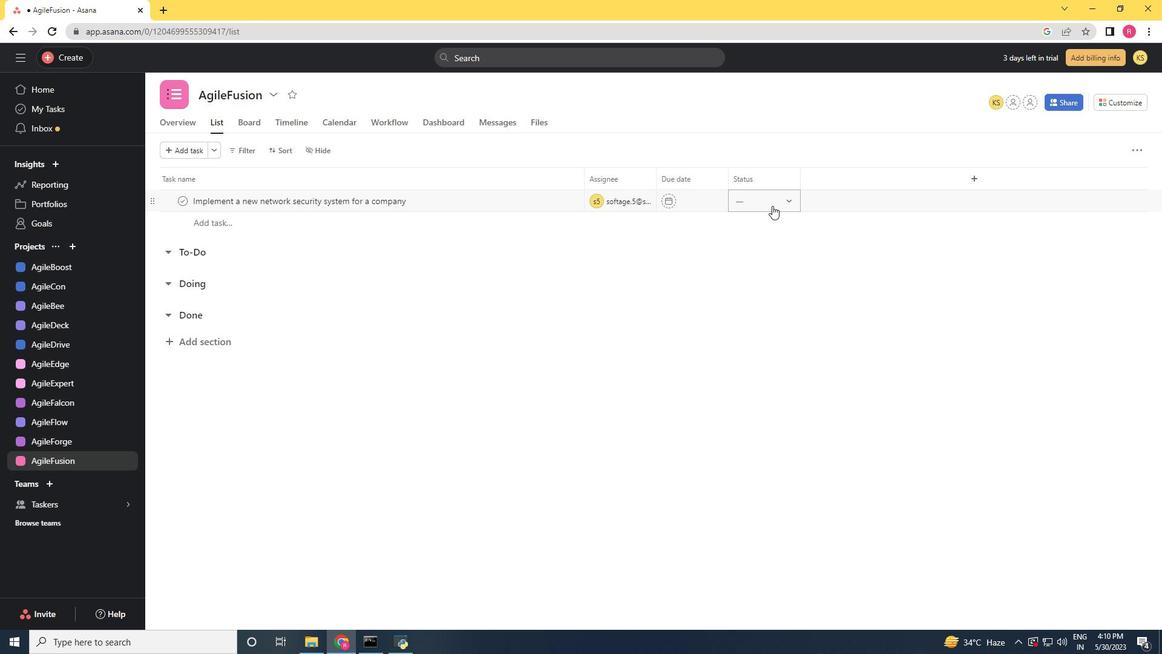 
Action: Mouse moved to (778, 236)
Screenshot: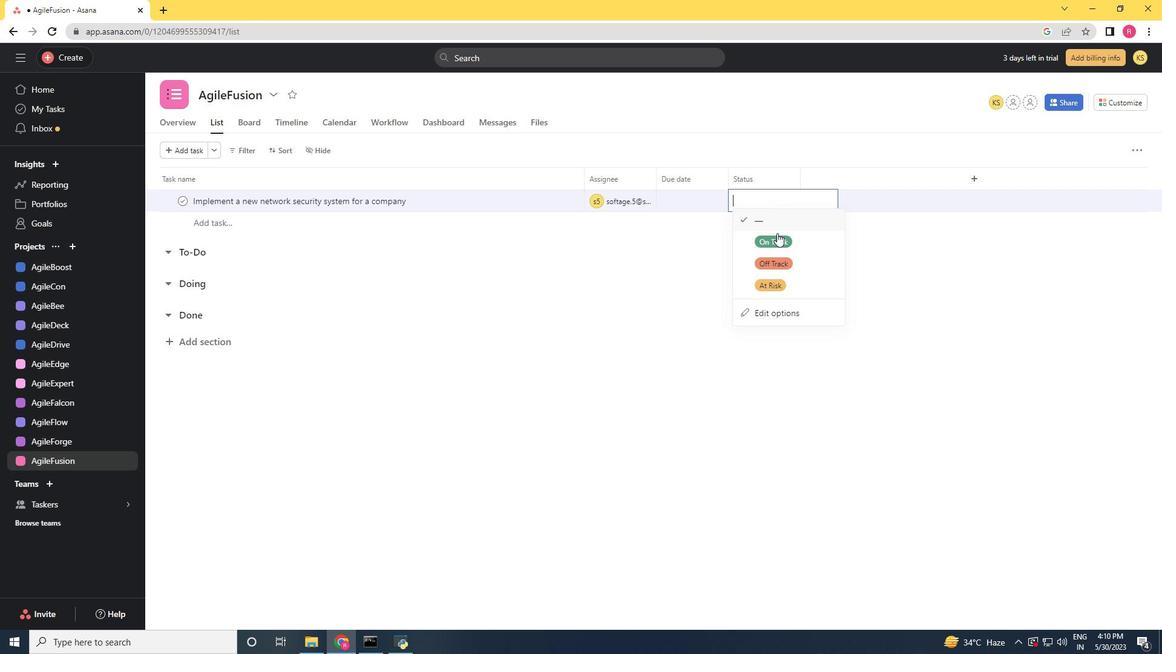 
Action: Mouse pressed left at (778, 236)
Screenshot: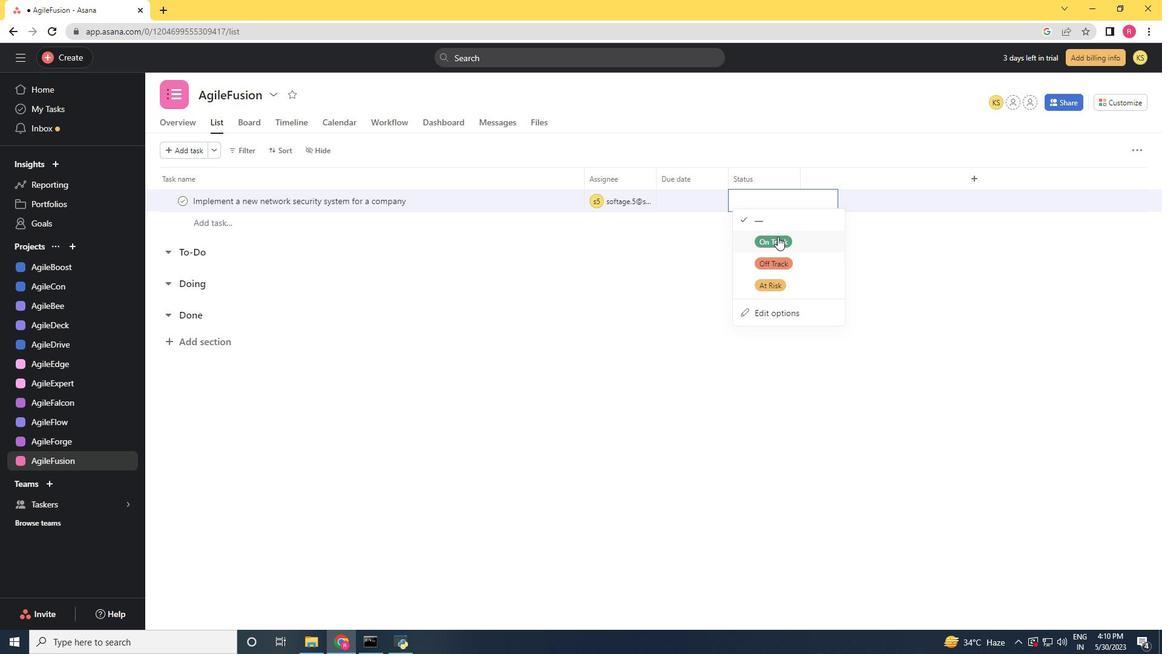
Action: Mouse moved to (968, 180)
Screenshot: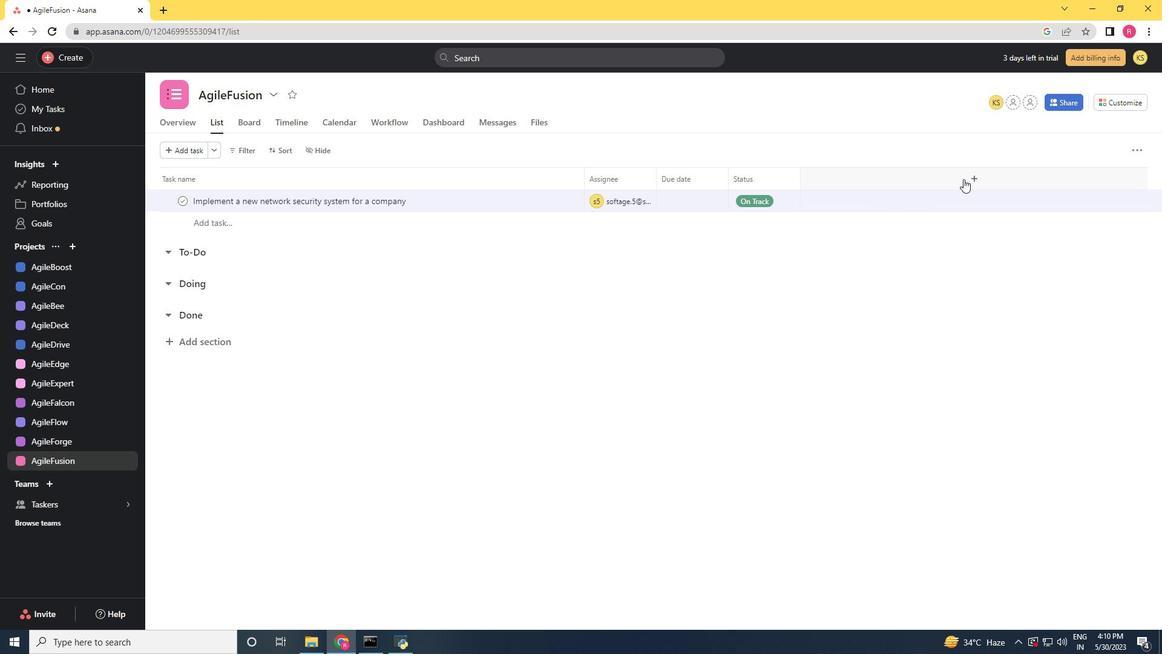 
Action: Mouse pressed left at (968, 180)
Screenshot: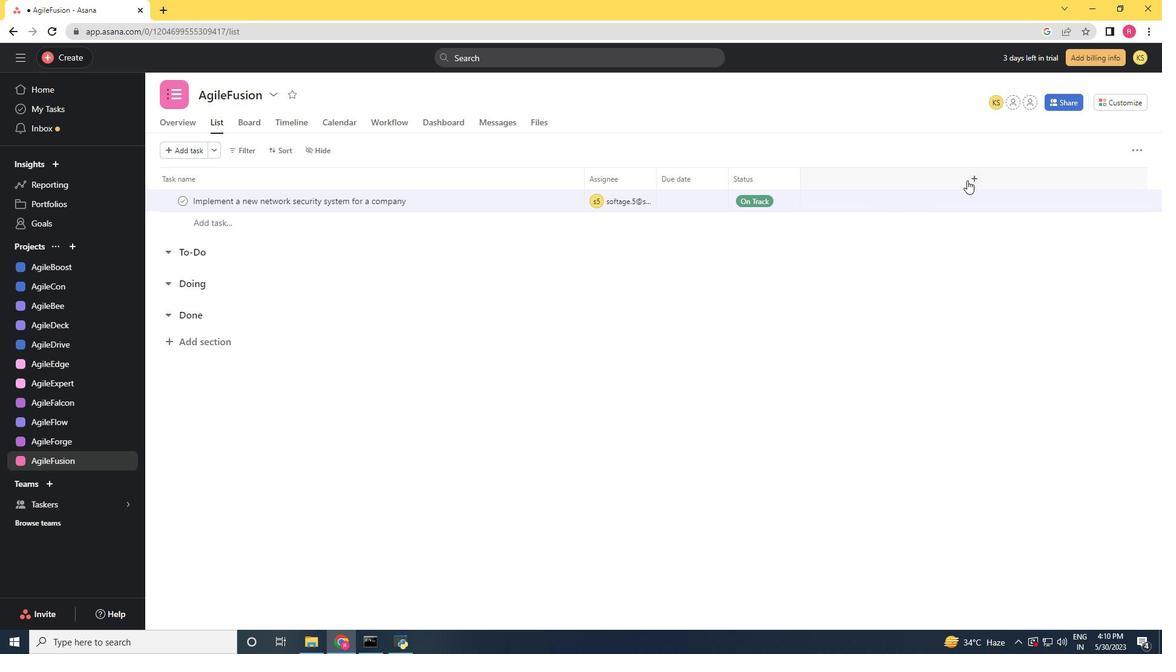 
Action: Mouse moved to (820, 222)
Screenshot: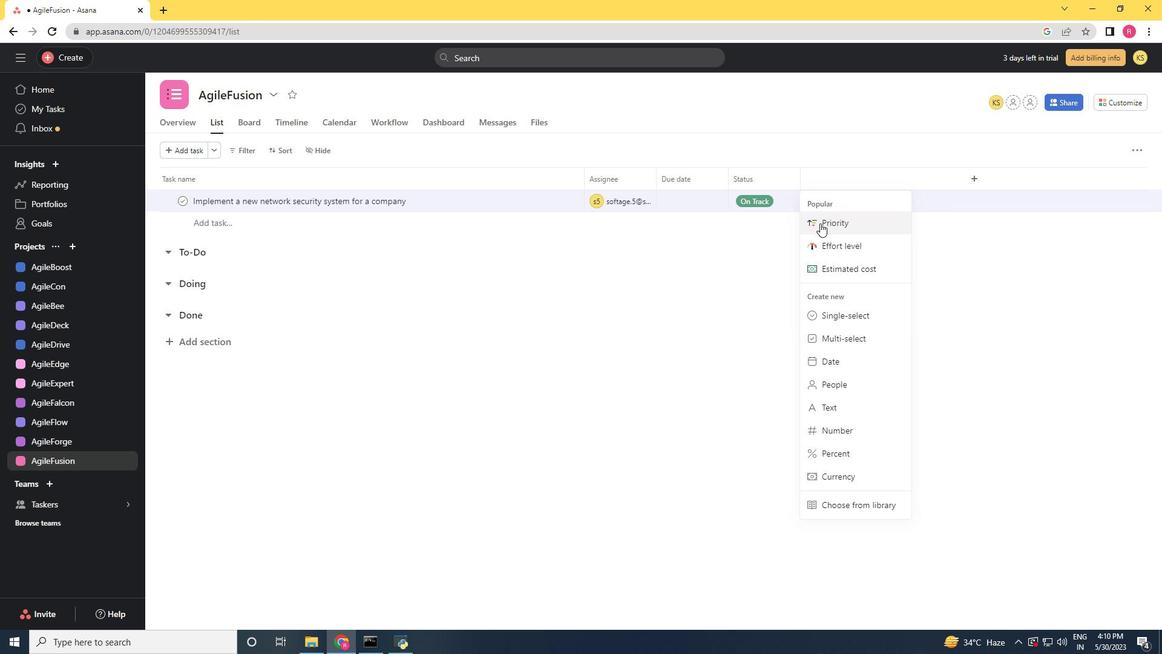 
Action: Mouse pressed left at (820, 222)
Screenshot: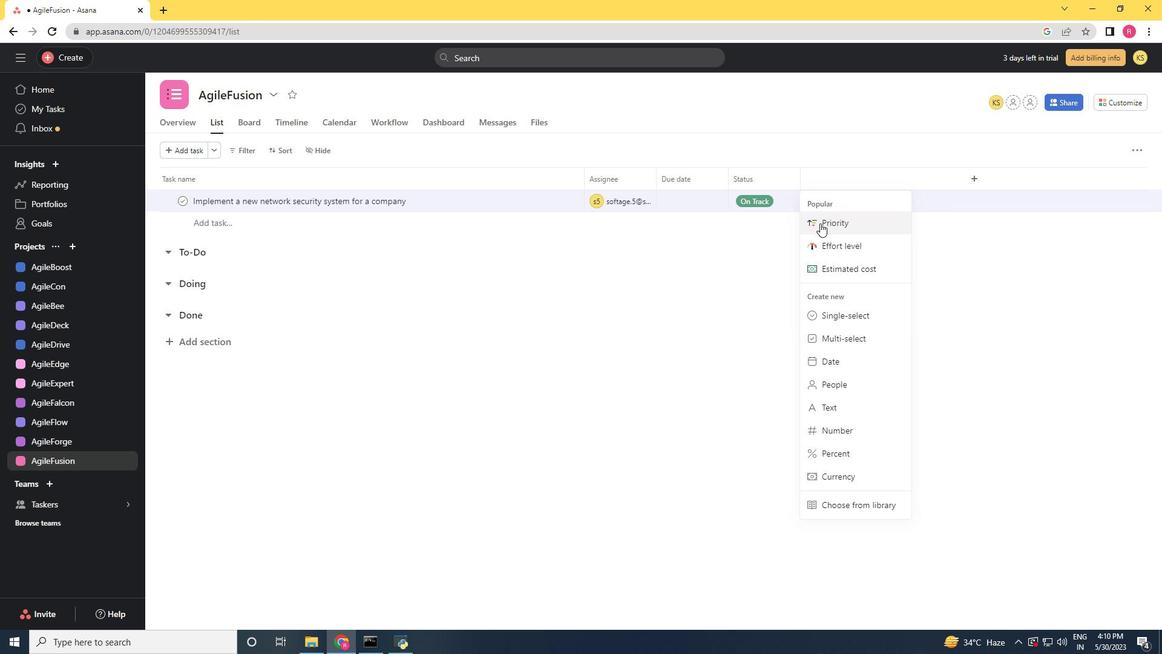 
Action: Mouse moved to (698, 409)
Screenshot: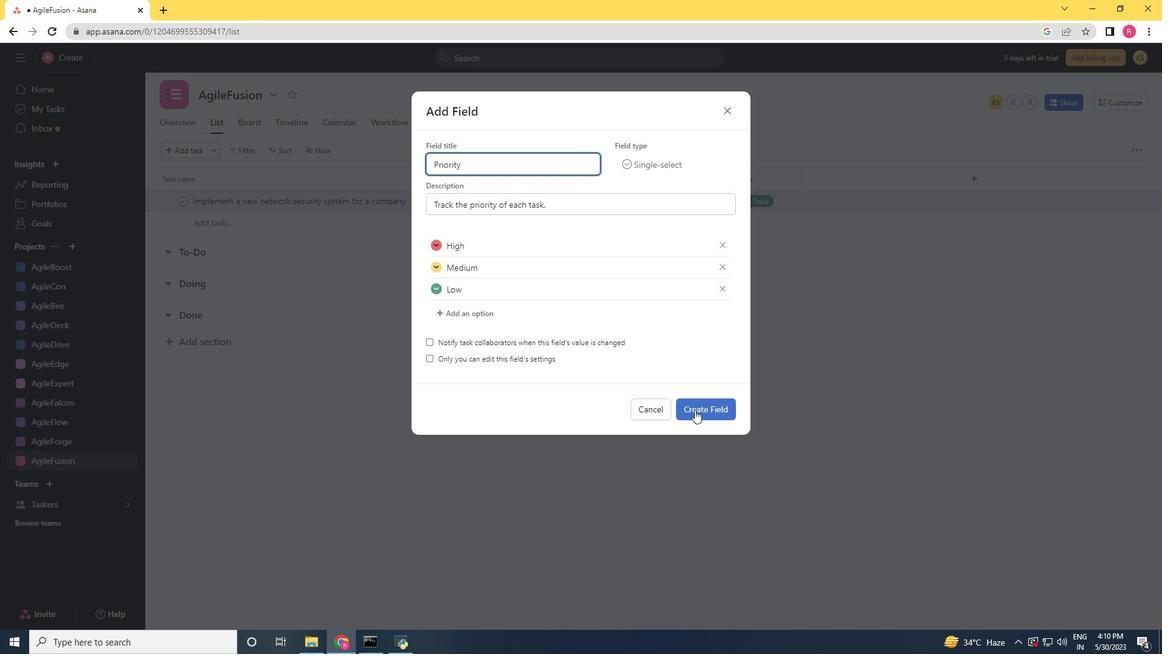 
Action: Mouse pressed left at (698, 409)
Screenshot: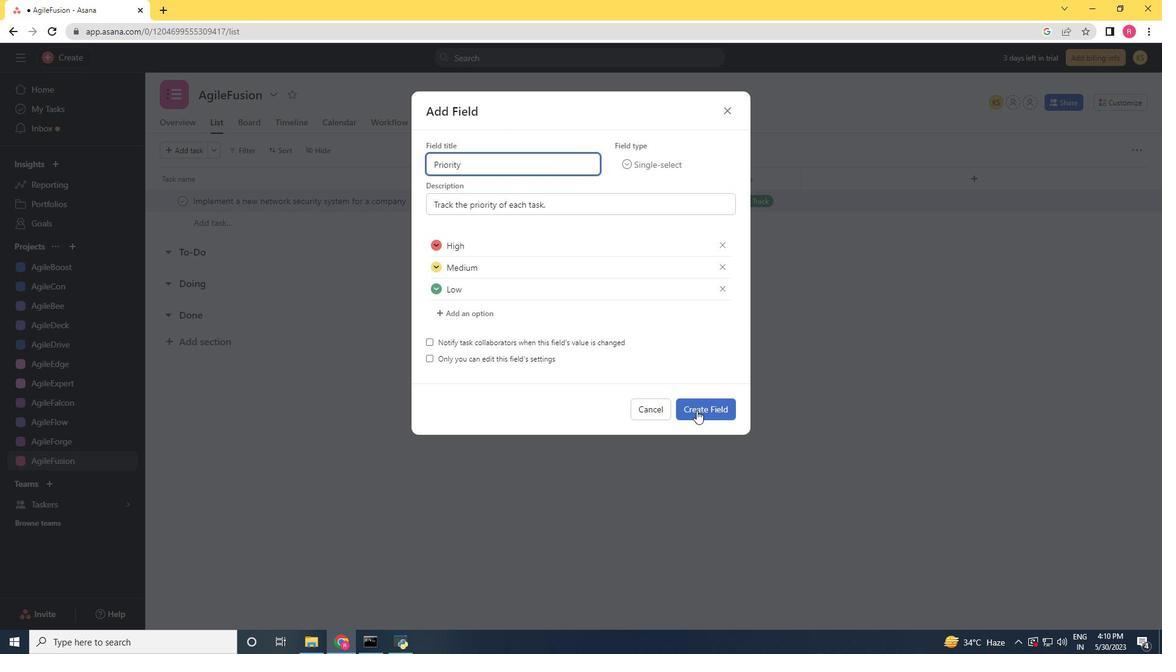 
Action: Mouse moved to (835, 205)
Screenshot: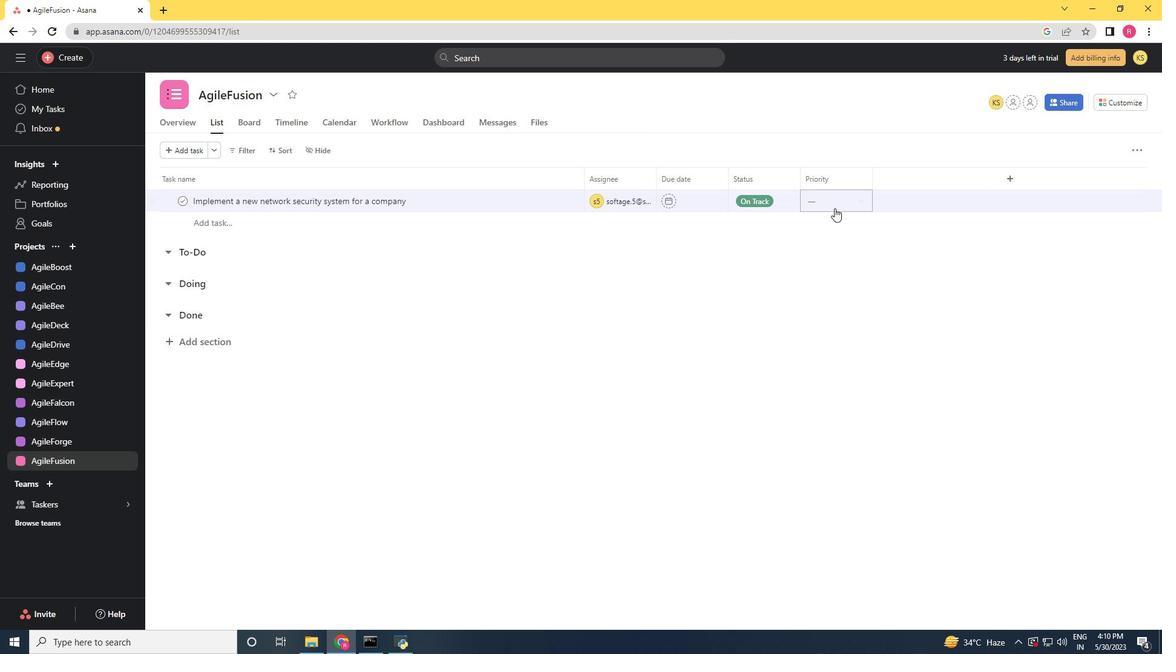 
Action: Mouse pressed left at (835, 205)
Screenshot: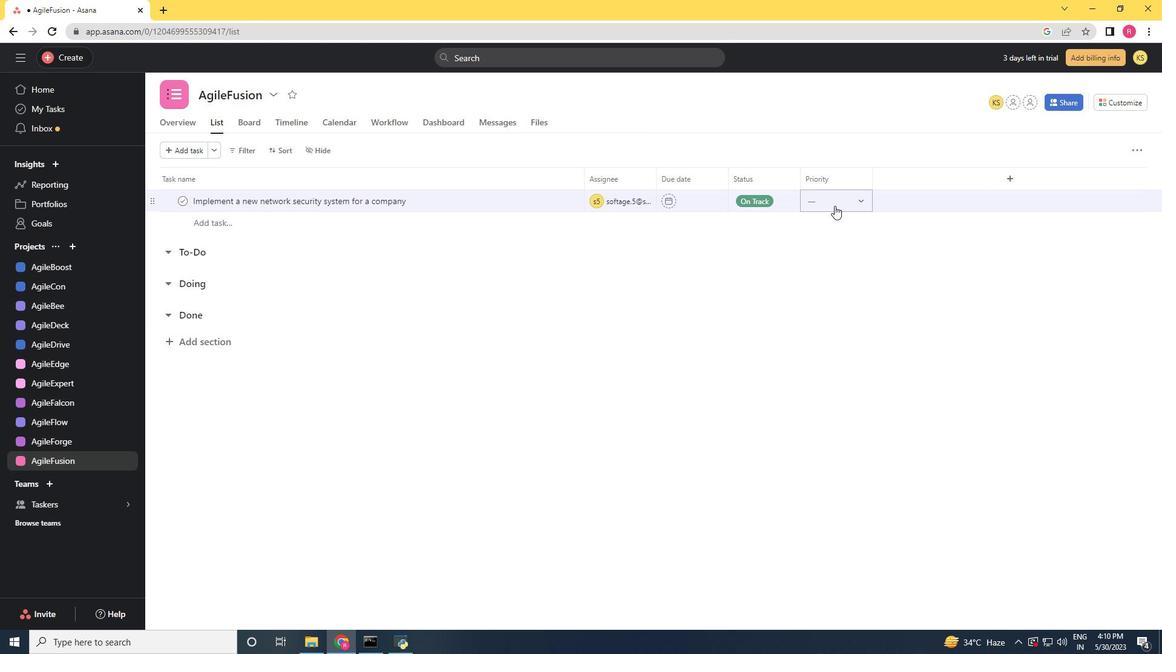 
Action: Mouse moved to (843, 285)
Screenshot: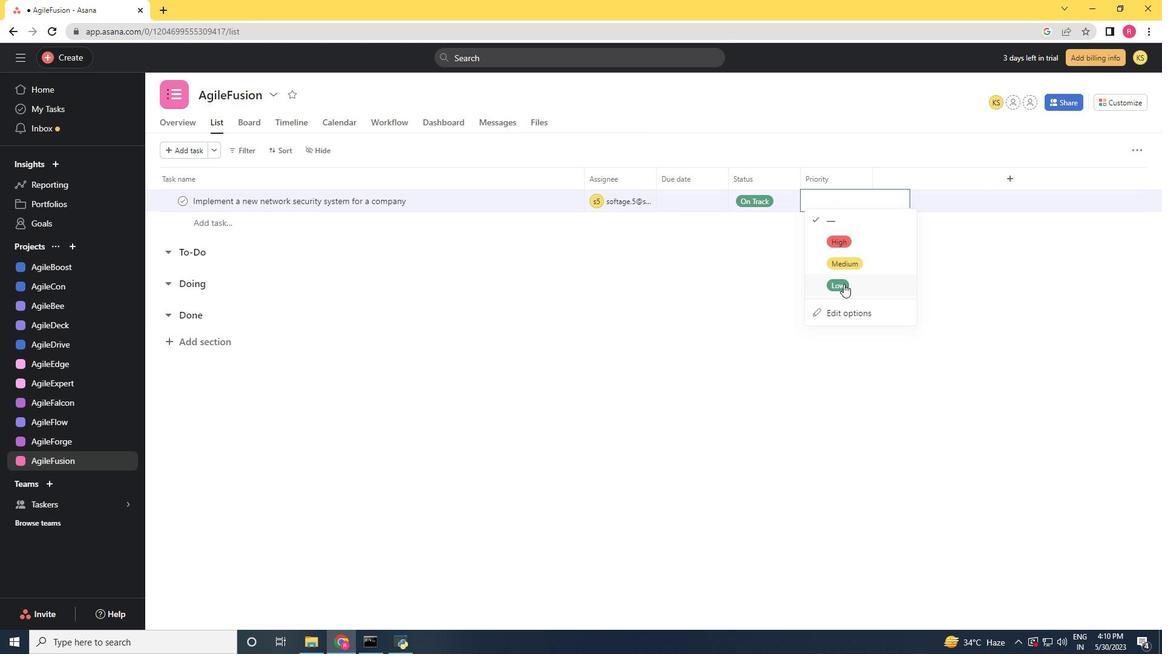 
Action: Mouse pressed left at (843, 285)
Screenshot: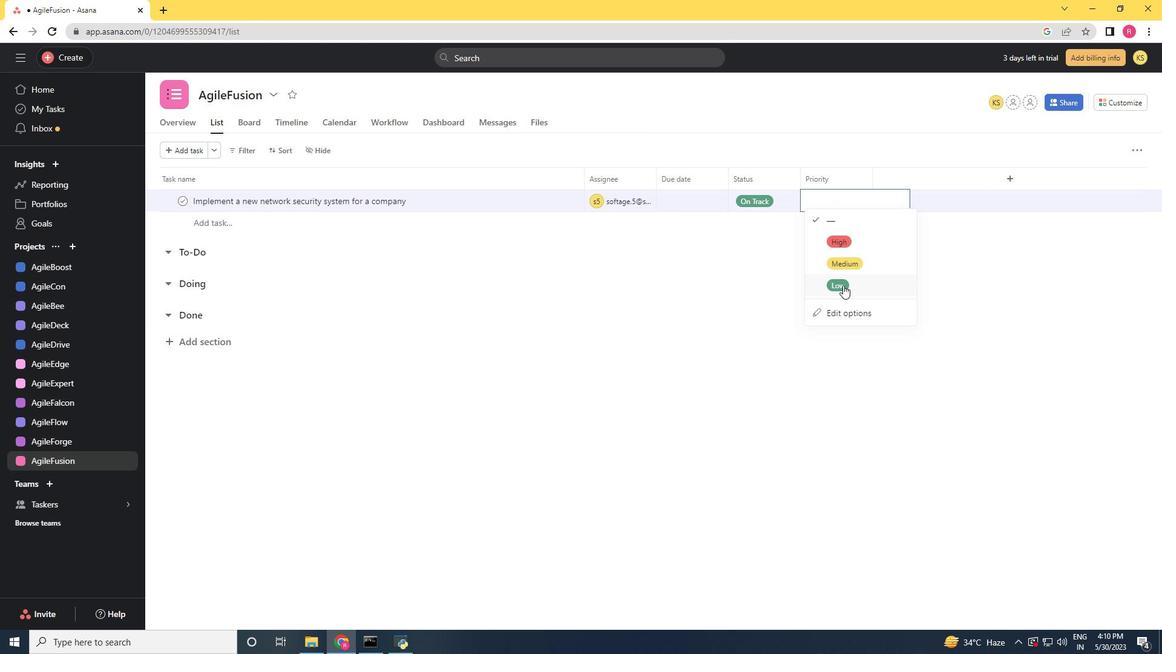 
